Task: Look for space in Huanggang, China from 8th June, 2023 to 19th June, 2023 for 1 adult in price range Rs.5000 to Rs.12000. Place can be shared room with 1  bedroom having 1 bed and 1 bathroom. Property type can be house, flat, guest house, hotel. Booking option can be shelf check-in. Required host language is Chinese (Simplified).
Action: Mouse moved to (198, 189)
Screenshot: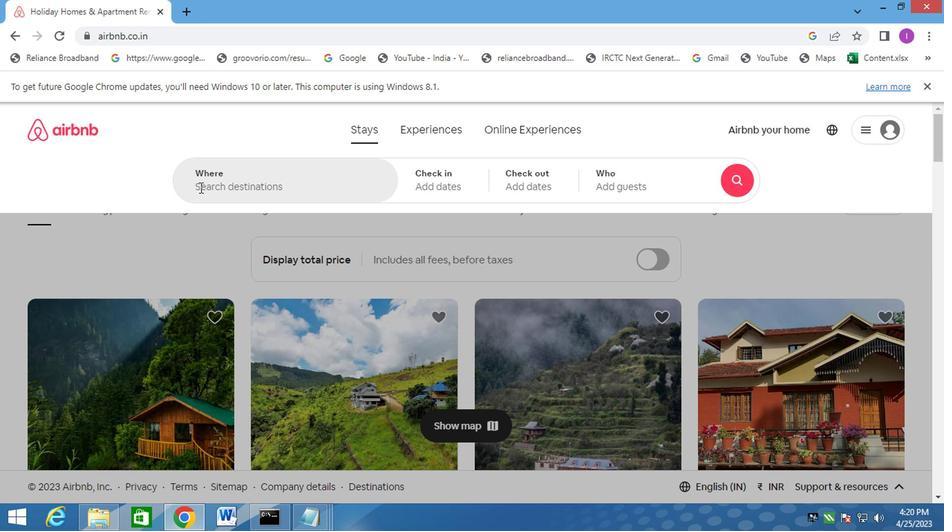 
Action: Mouse pressed left at (198, 189)
Screenshot: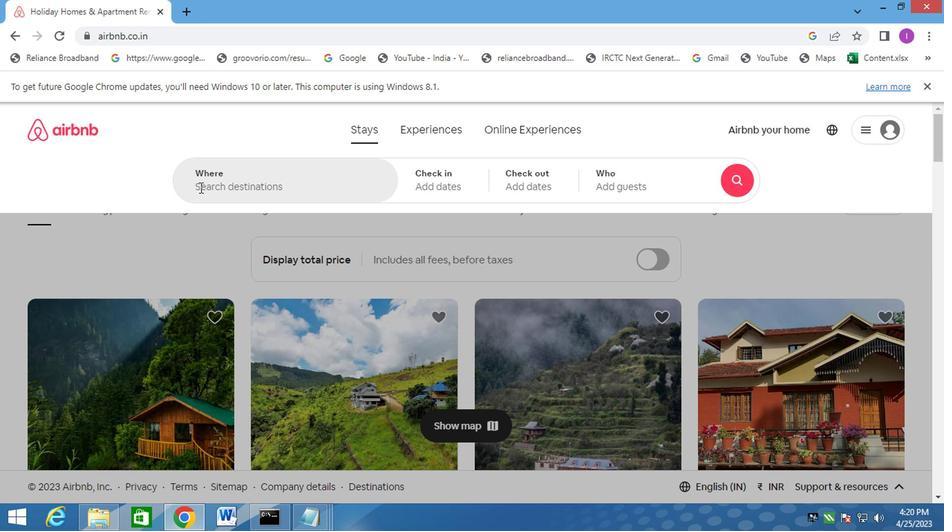 
Action: Mouse moved to (226, 188)
Screenshot: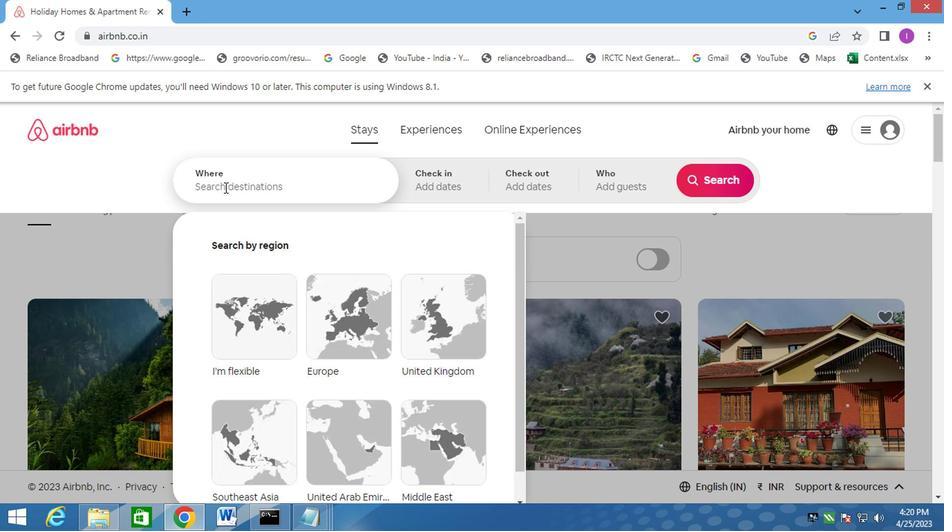 
Action: Key pressed huanggang,china
Screenshot: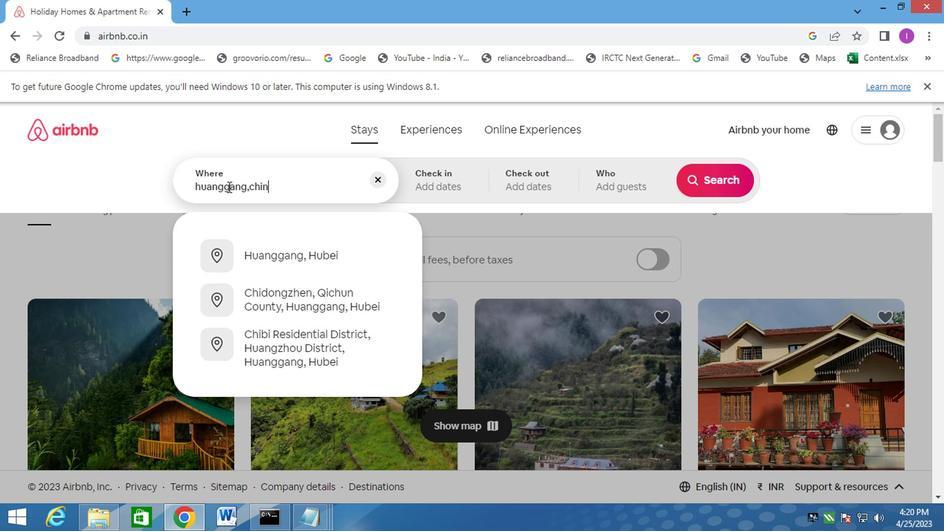 
Action: Mouse moved to (441, 174)
Screenshot: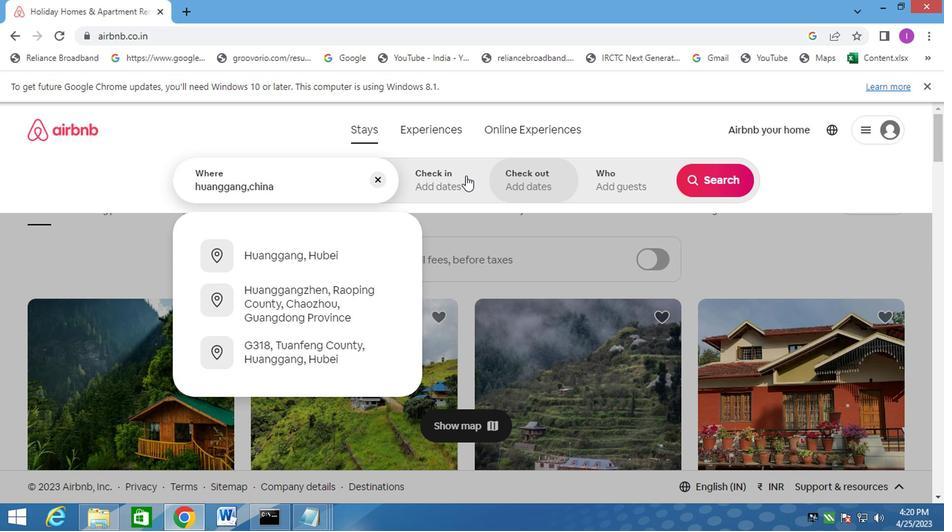 
Action: Mouse pressed left at (441, 174)
Screenshot: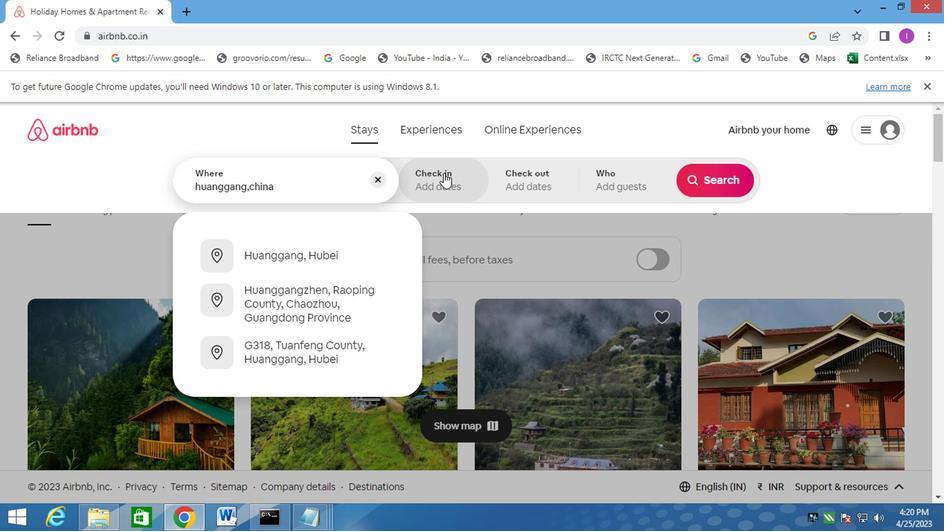 
Action: Mouse moved to (701, 292)
Screenshot: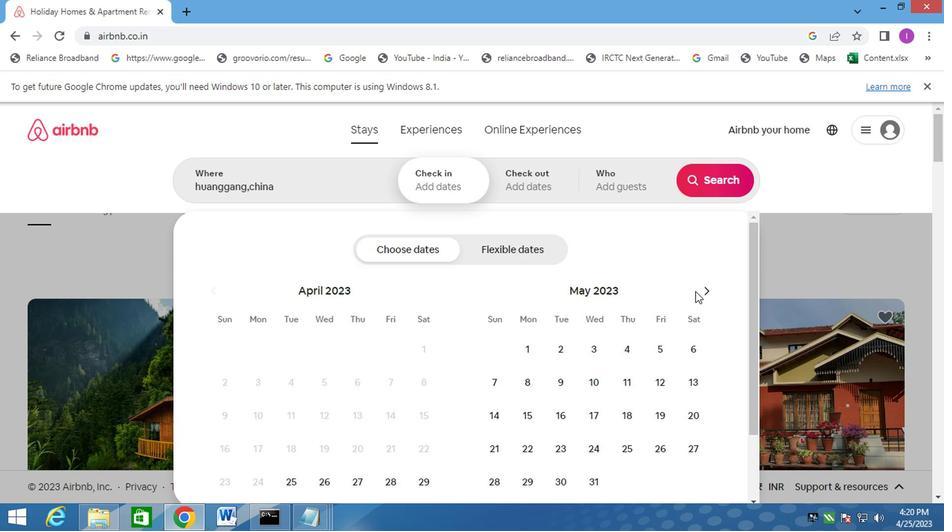 
Action: Mouse pressed left at (701, 292)
Screenshot: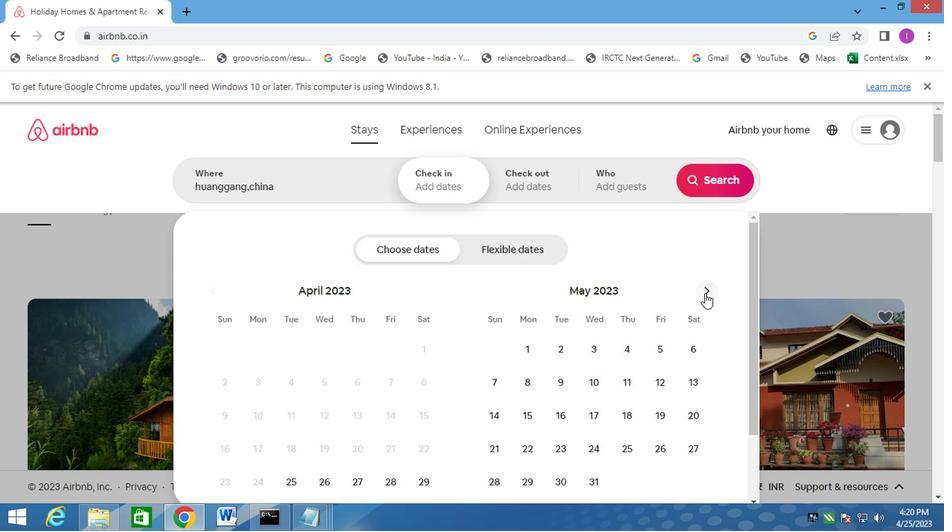 
Action: Mouse pressed left at (701, 292)
Screenshot: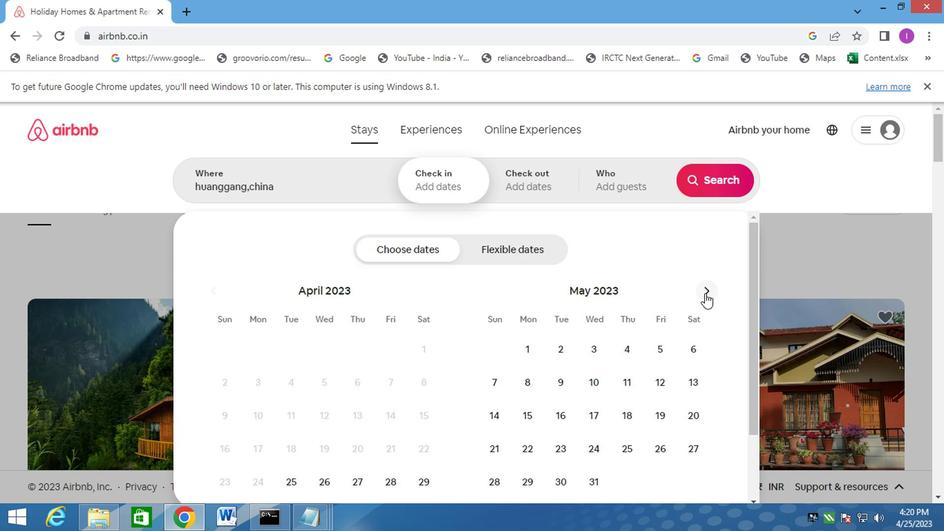 
Action: Mouse pressed left at (701, 292)
Screenshot: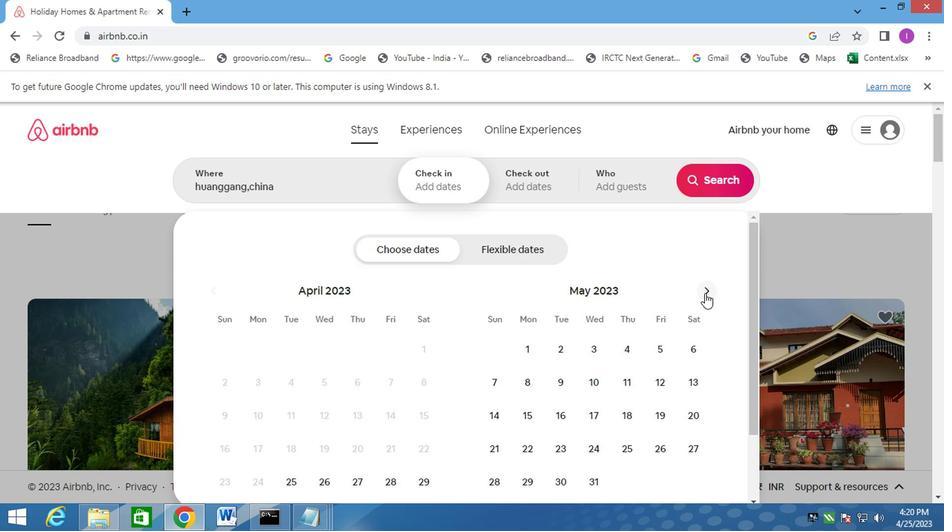
Action: Mouse moved to (348, 381)
Screenshot: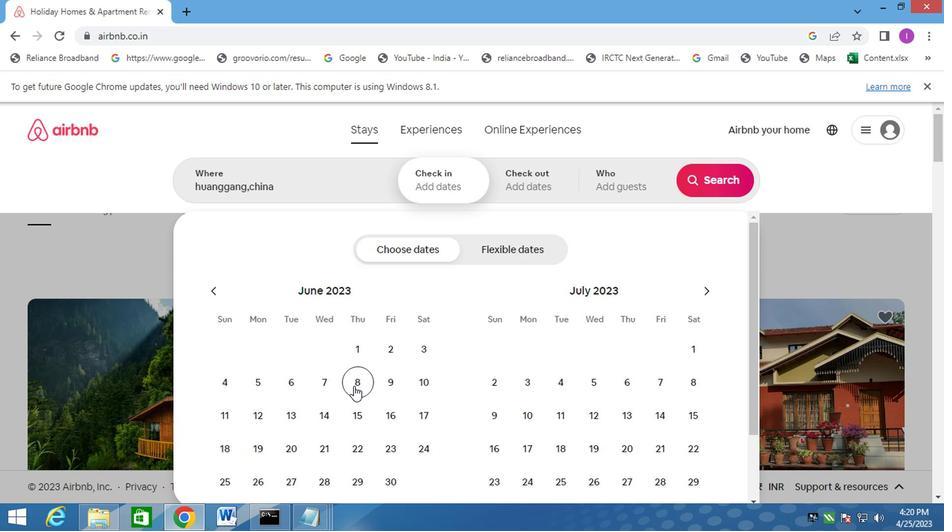 
Action: Mouse pressed left at (348, 381)
Screenshot: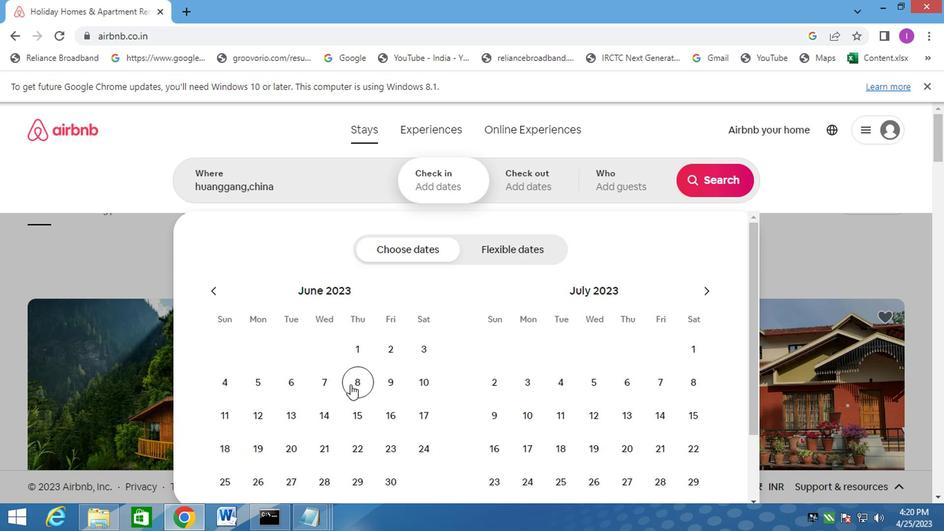 
Action: Mouse moved to (262, 444)
Screenshot: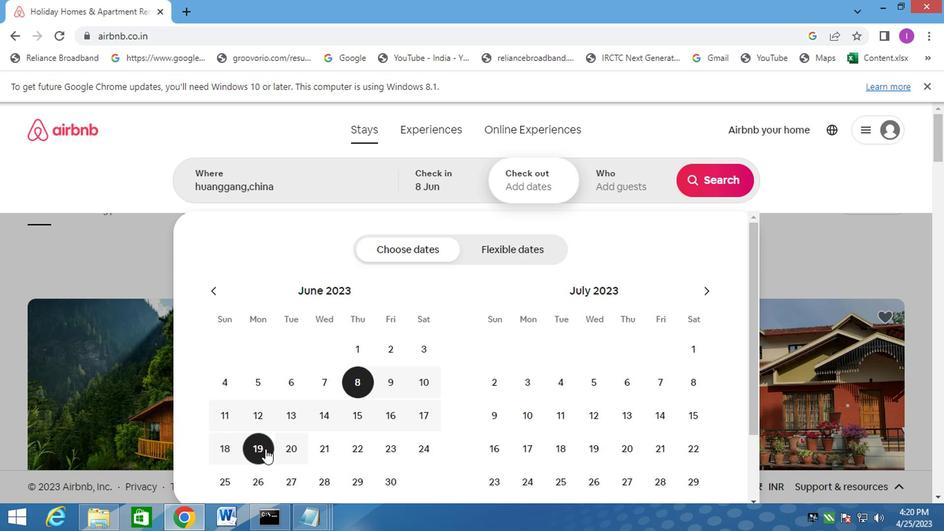 
Action: Mouse pressed left at (262, 444)
Screenshot: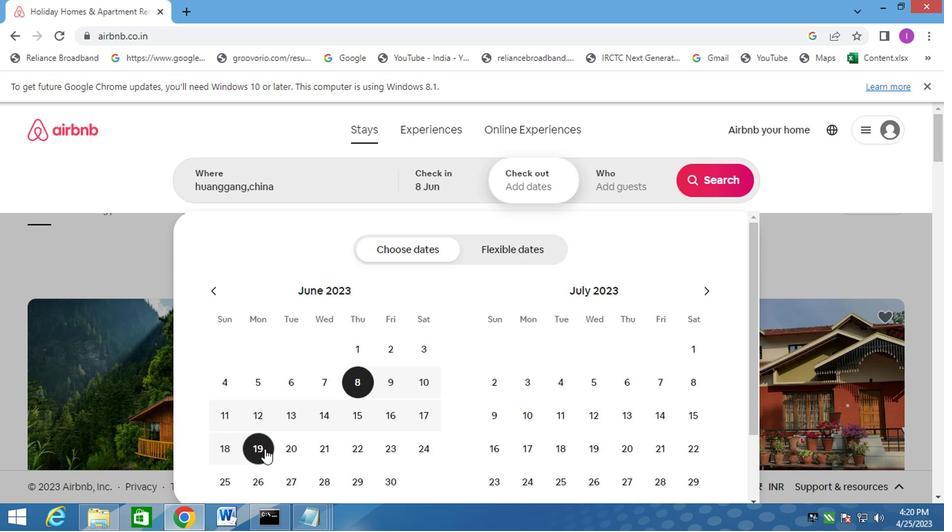 
Action: Mouse moved to (620, 195)
Screenshot: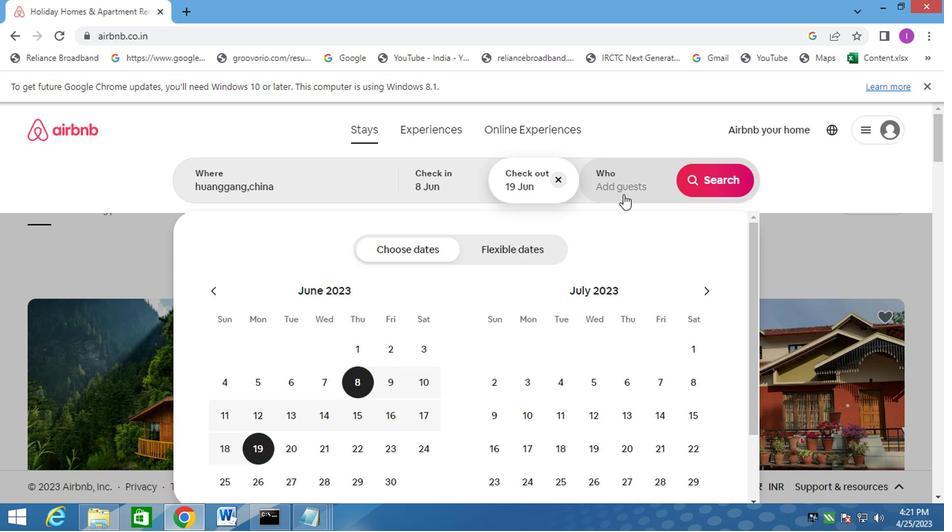 
Action: Mouse pressed left at (620, 195)
Screenshot: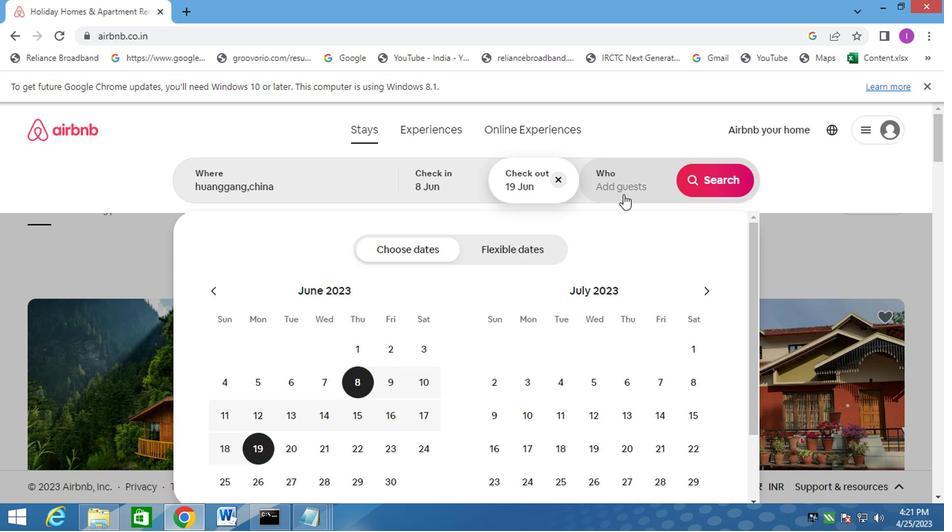 
Action: Mouse moved to (714, 253)
Screenshot: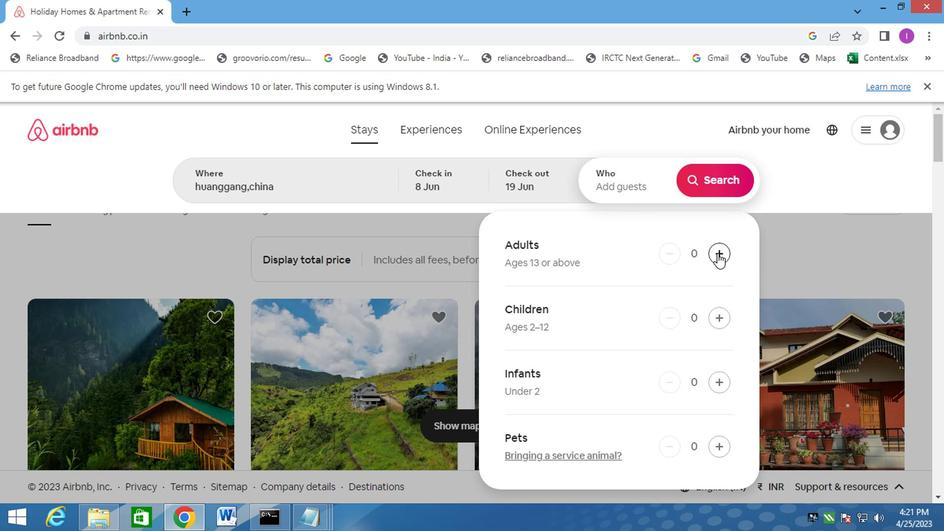 
Action: Mouse pressed left at (714, 253)
Screenshot: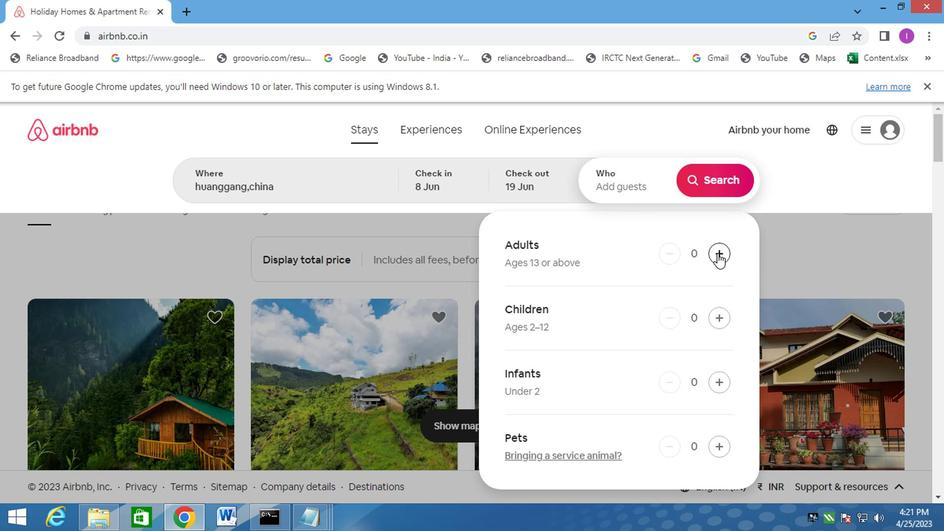 
Action: Mouse moved to (717, 186)
Screenshot: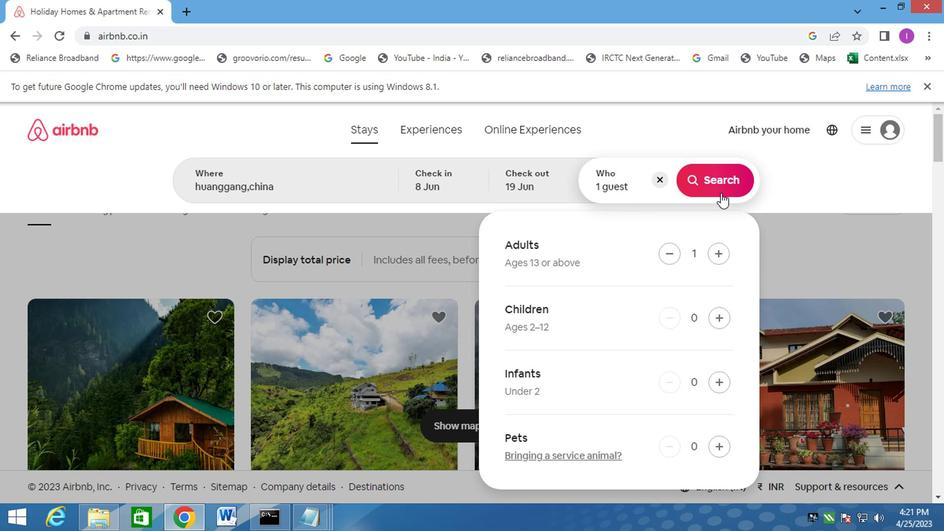 
Action: Mouse pressed left at (717, 186)
Screenshot: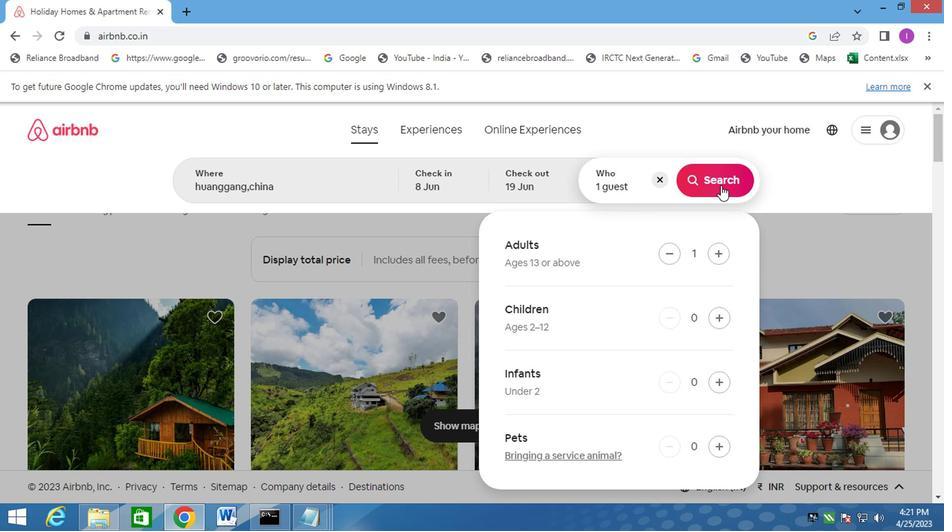 
Action: Mouse moved to (865, 178)
Screenshot: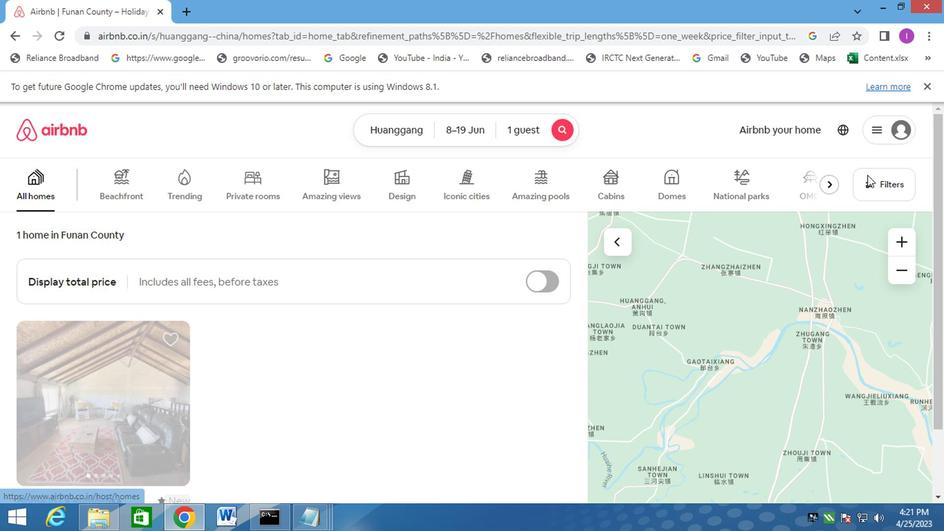 
Action: Mouse pressed left at (865, 178)
Screenshot: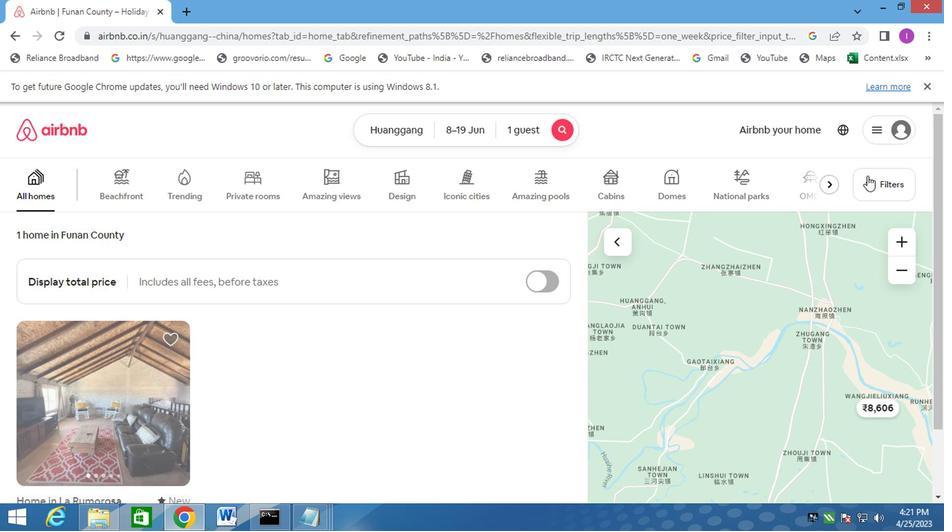 
Action: Mouse moved to (293, 357)
Screenshot: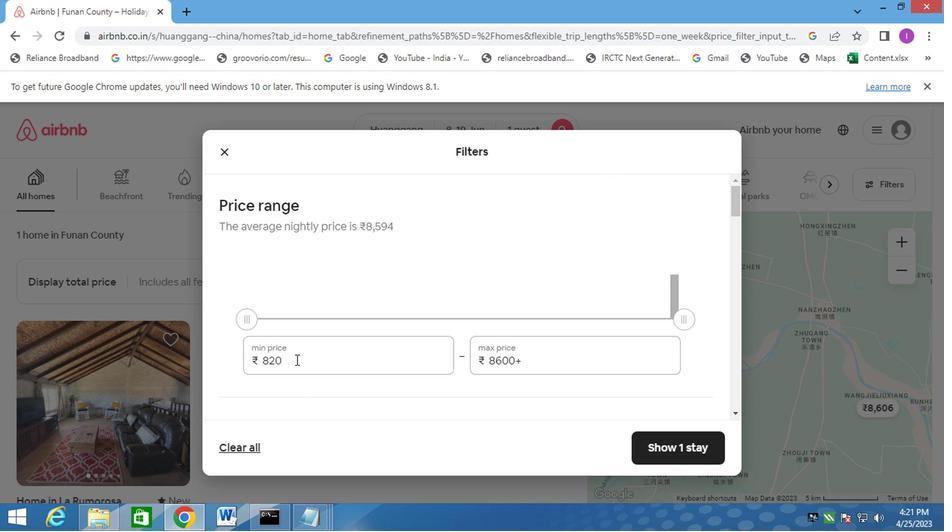 
Action: Mouse pressed left at (293, 357)
Screenshot: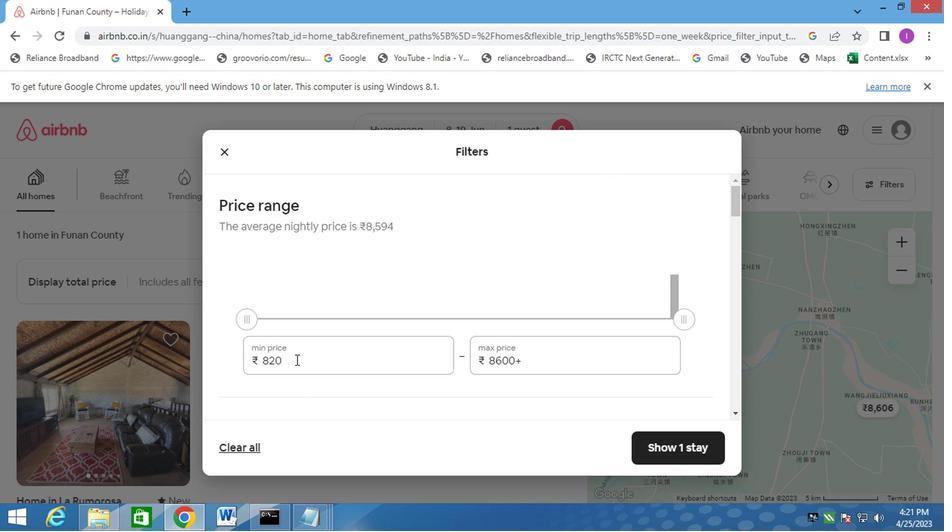 
Action: Mouse moved to (248, 359)
Screenshot: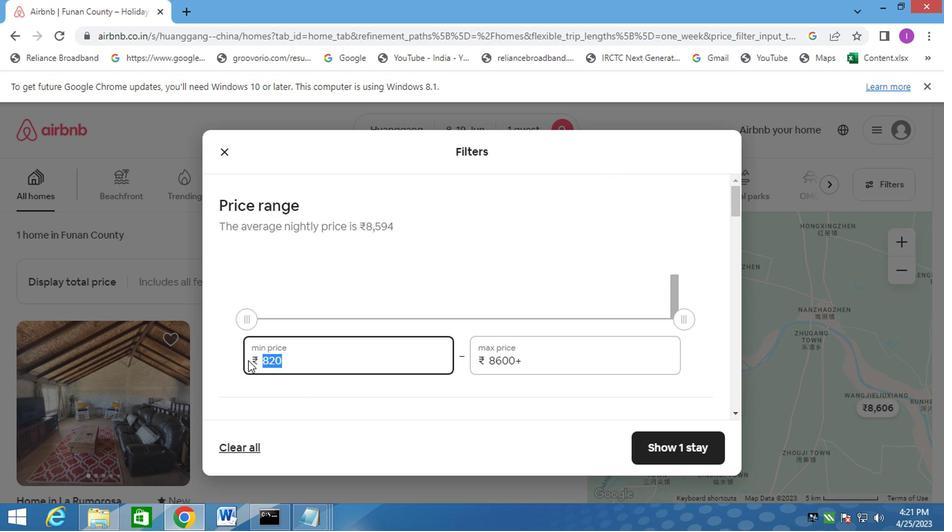 
Action: Key pressed 5000
Screenshot: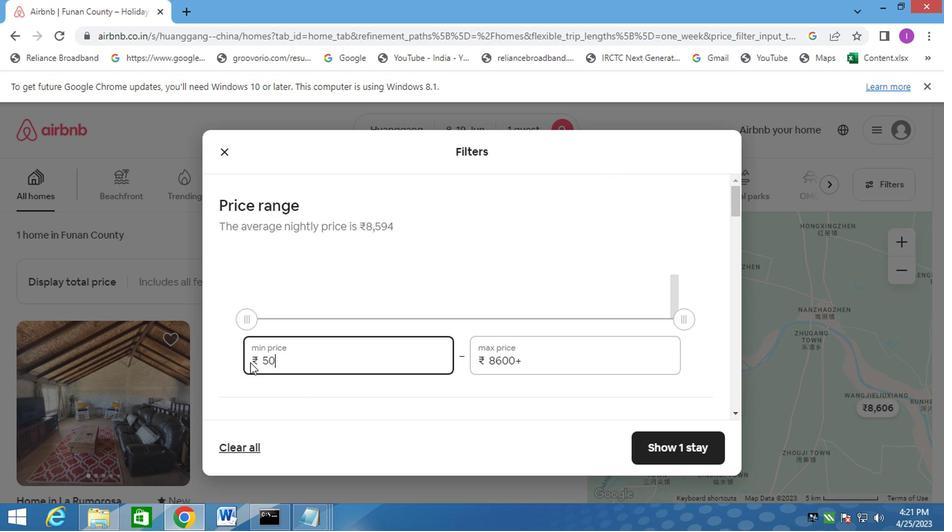 
Action: Mouse moved to (530, 358)
Screenshot: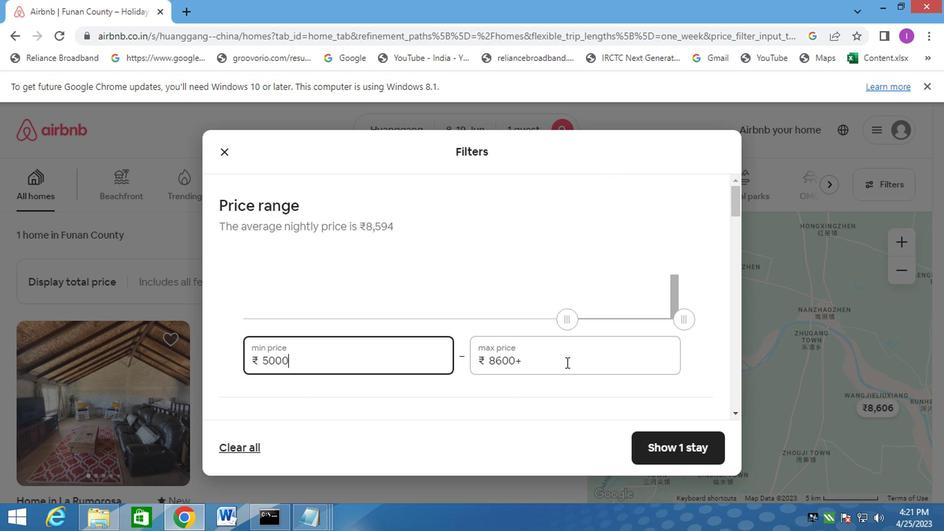 
Action: Mouse pressed left at (530, 358)
Screenshot: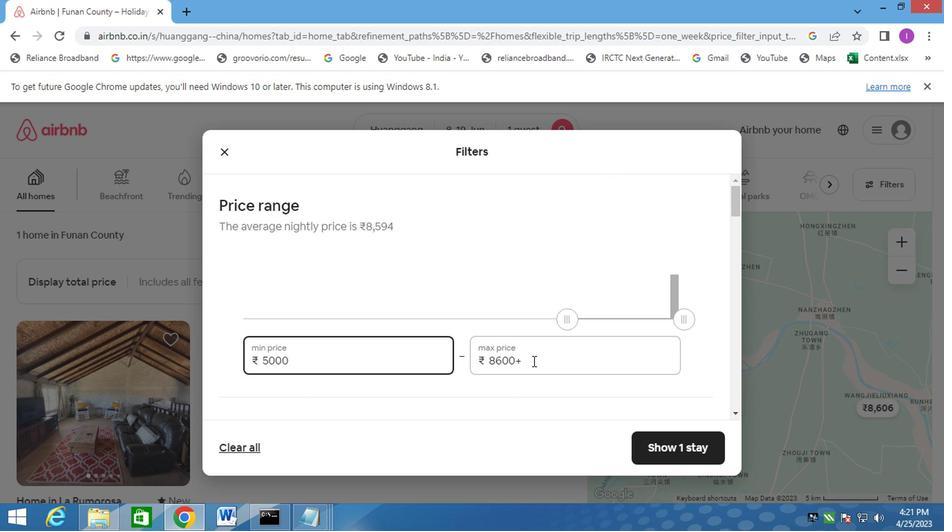 
Action: Mouse moved to (465, 363)
Screenshot: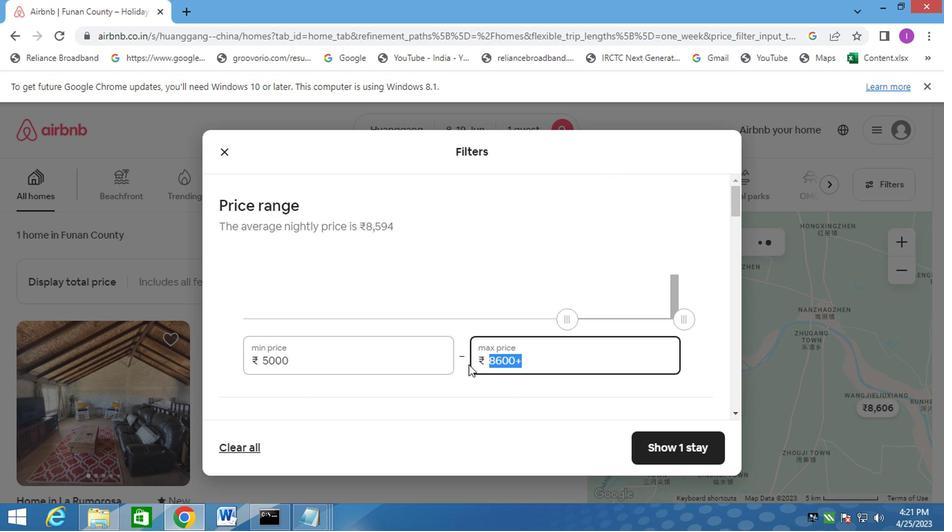 
Action: Key pressed 12000
Screenshot: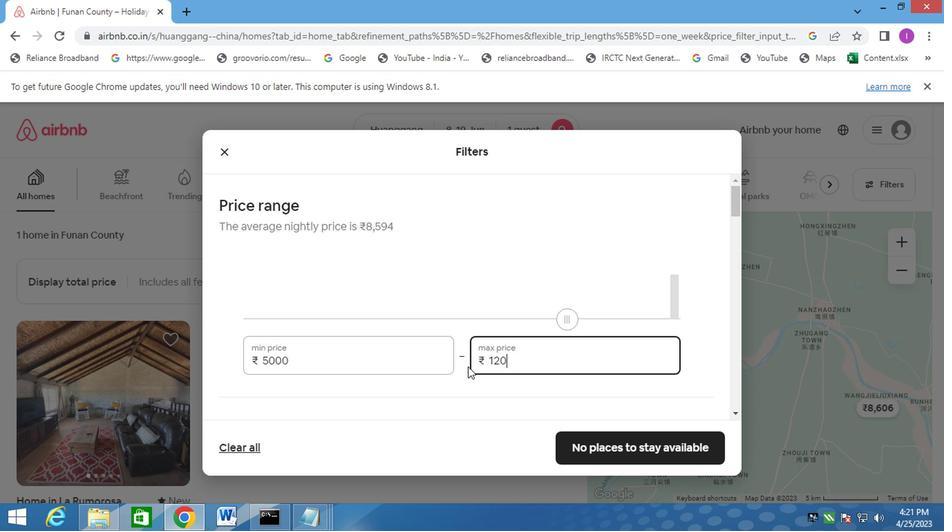 
Action: Mouse moved to (534, 297)
Screenshot: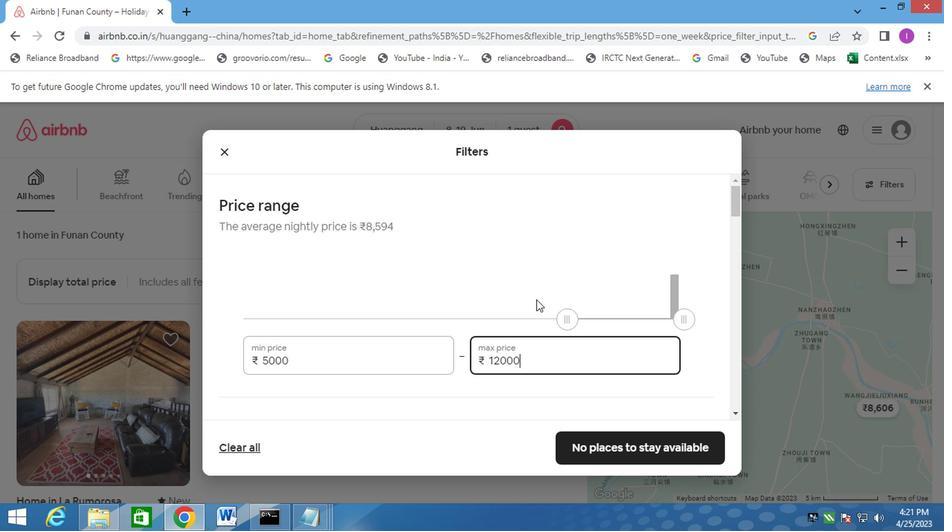 
Action: Mouse scrolled (534, 297) with delta (0, 0)
Screenshot: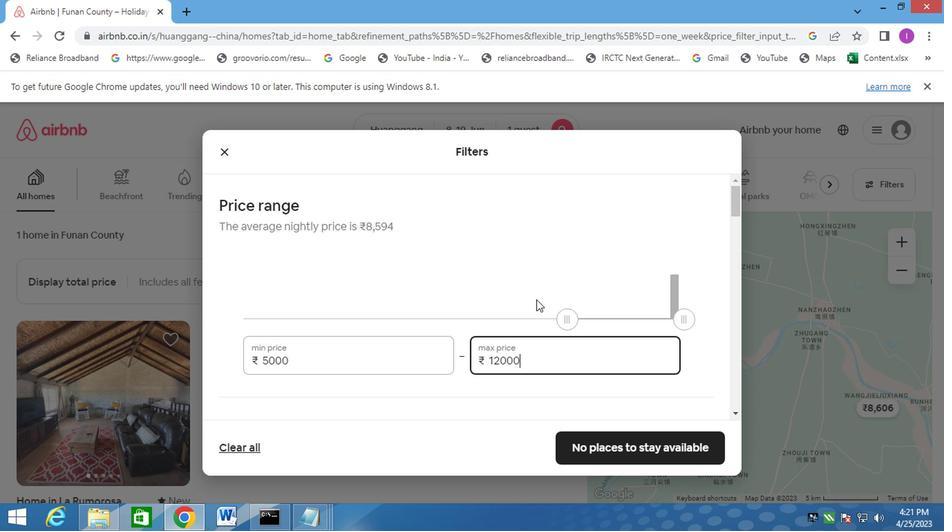 
Action: Mouse moved to (535, 297)
Screenshot: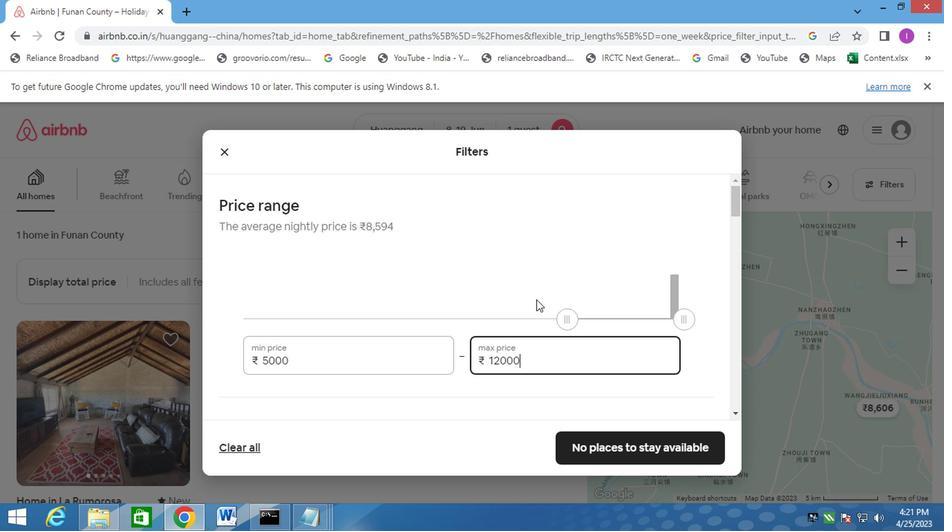 
Action: Mouse scrolled (535, 297) with delta (0, 0)
Screenshot: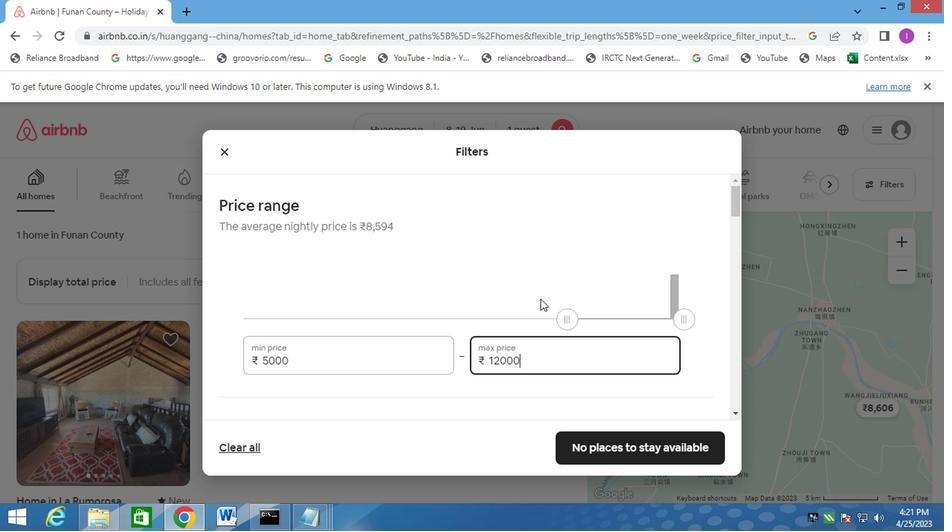 
Action: Mouse moved to (536, 297)
Screenshot: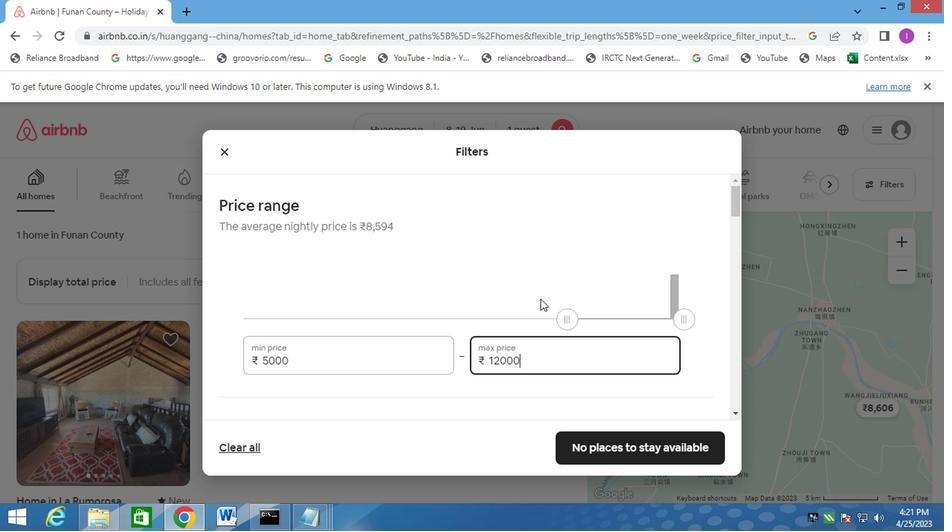 
Action: Mouse scrolled (536, 297) with delta (0, 0)
Screenshot: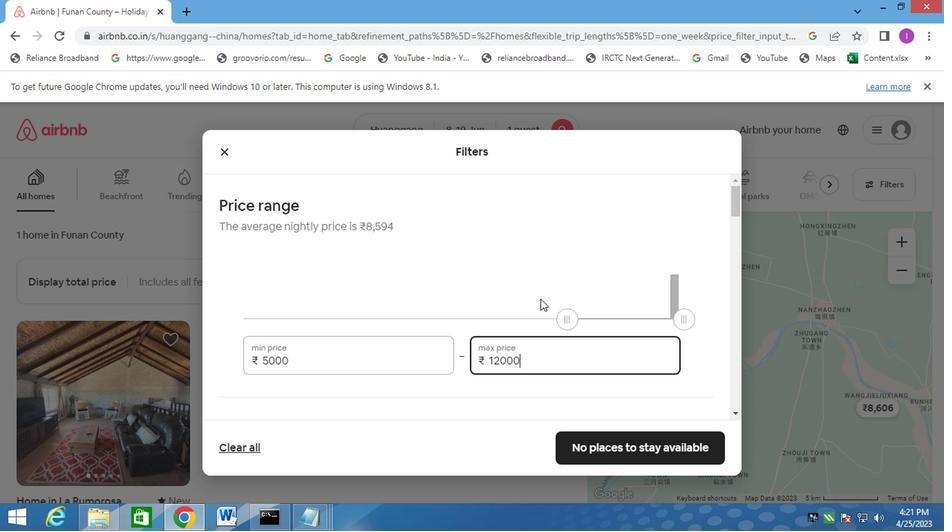 
Action: Mouse moved to (538, 297)
Screenshot: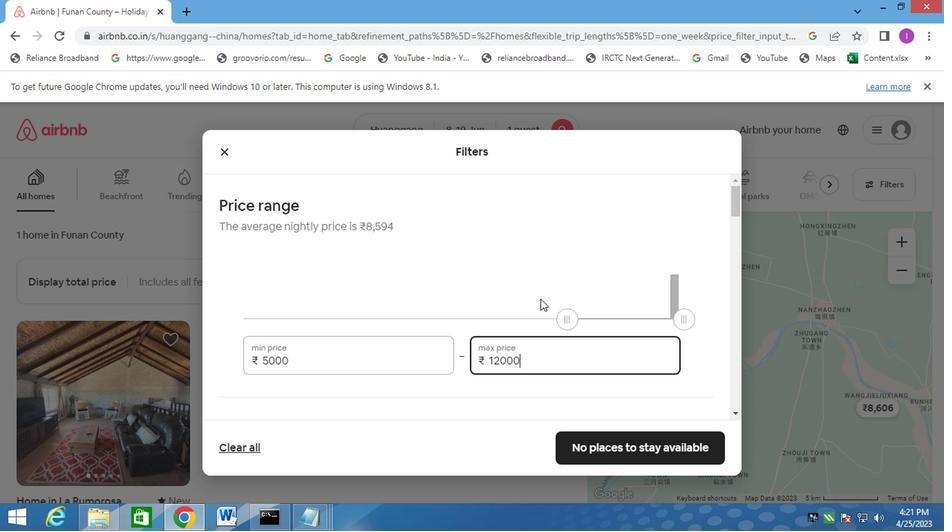 
Action: Mouse scrolled (538, 296) with delta (0, 0)
Screenshot: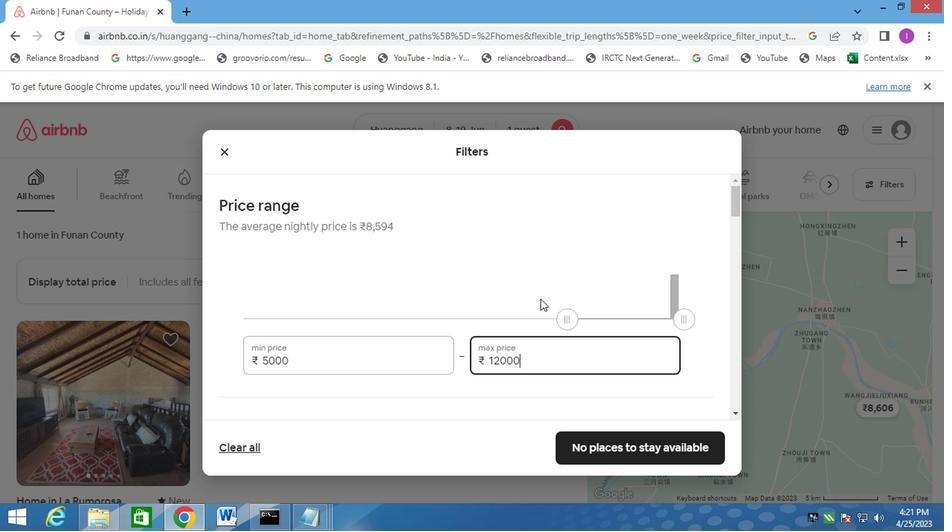 
Action: Mouse moved to (564, 276)
Screenshot: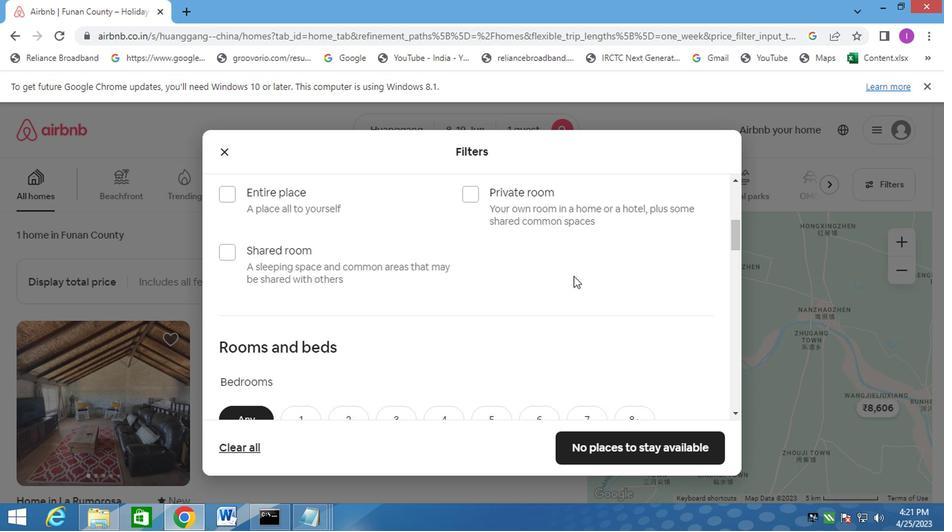 
Action: Mouse scrolled (564, 275) with delta (0, 0)
Screenshot: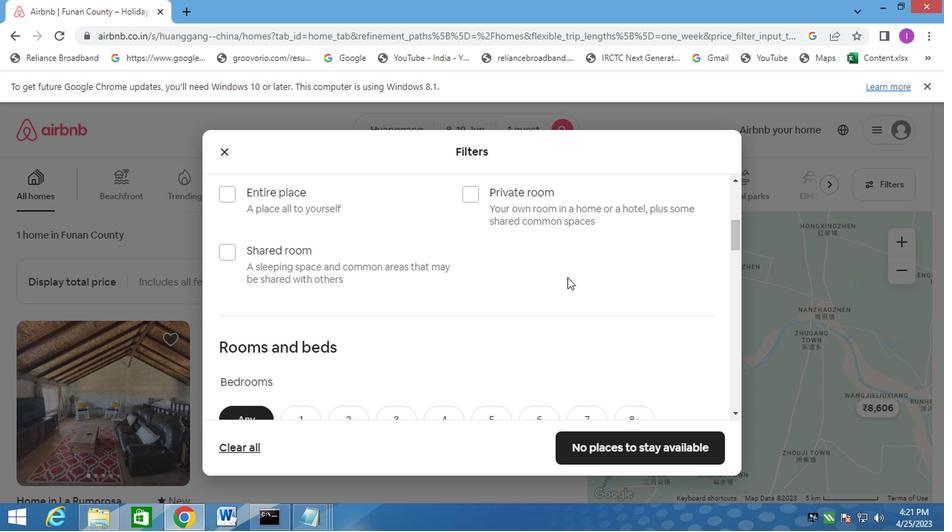
Action: Mouse scrolled (564, 275) with delta (0, 0)
Screenshot: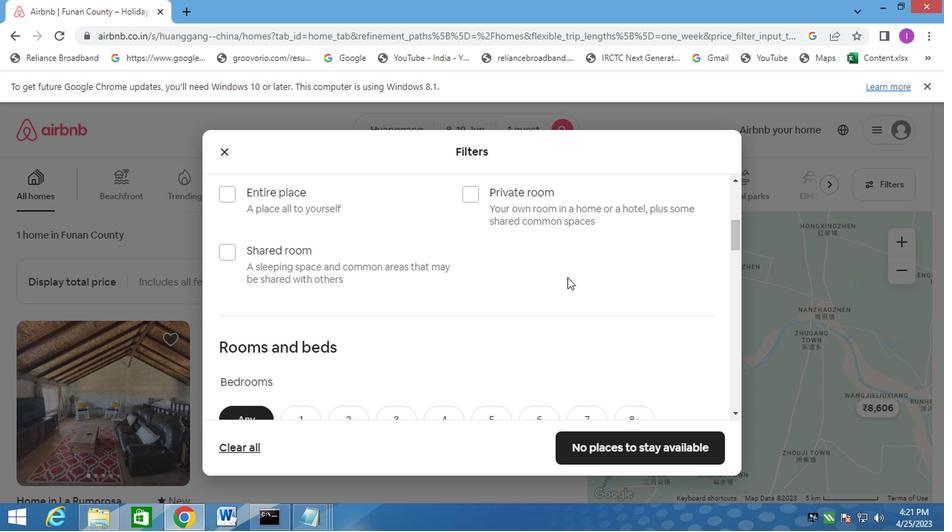 
Action: Mouse moved to (339, 309)
Screenshot: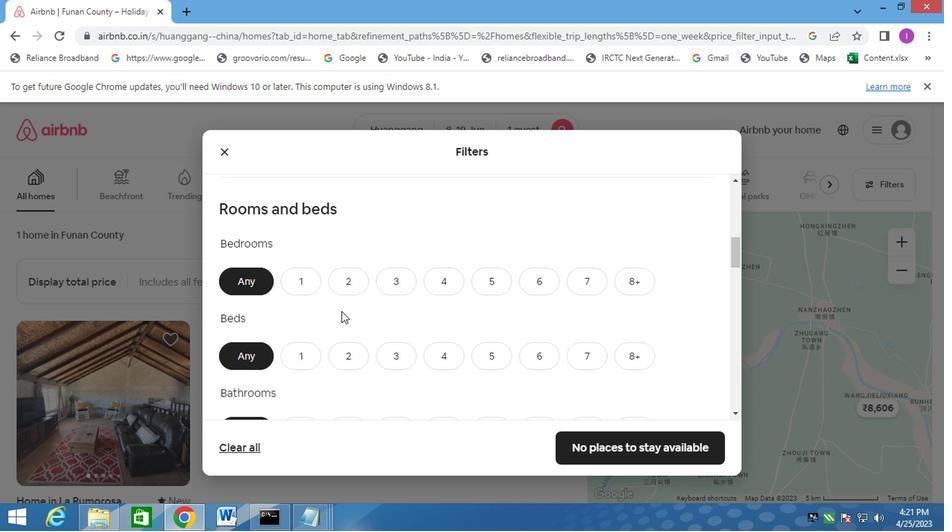 
Action: Mouse scrolled (339, 309) with delta (0, 0)
Screenshot: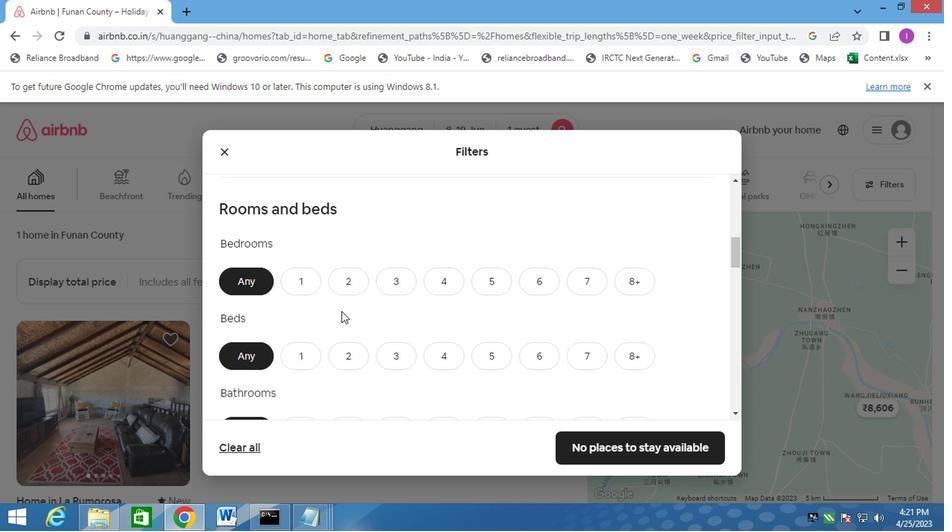 
Action: Mouse moved to (289, 207)
Screenshot: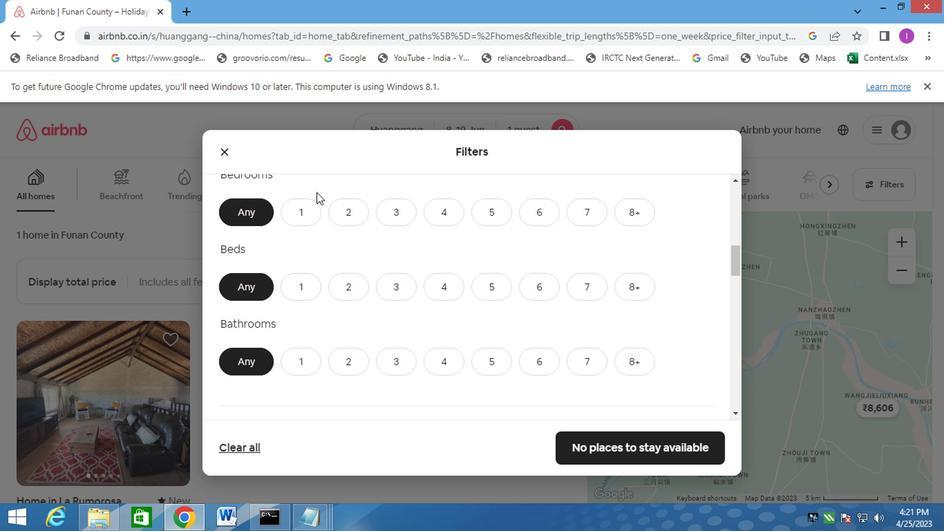 
Action: Mouse pressed left at (289, 207)
Screenshot: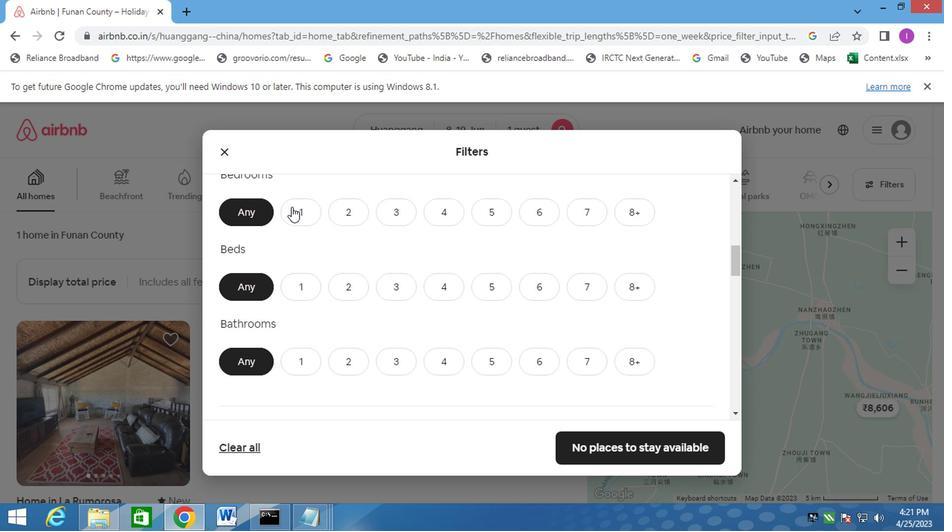 
Action: Mouse moved to (292, 284)
Screenshot: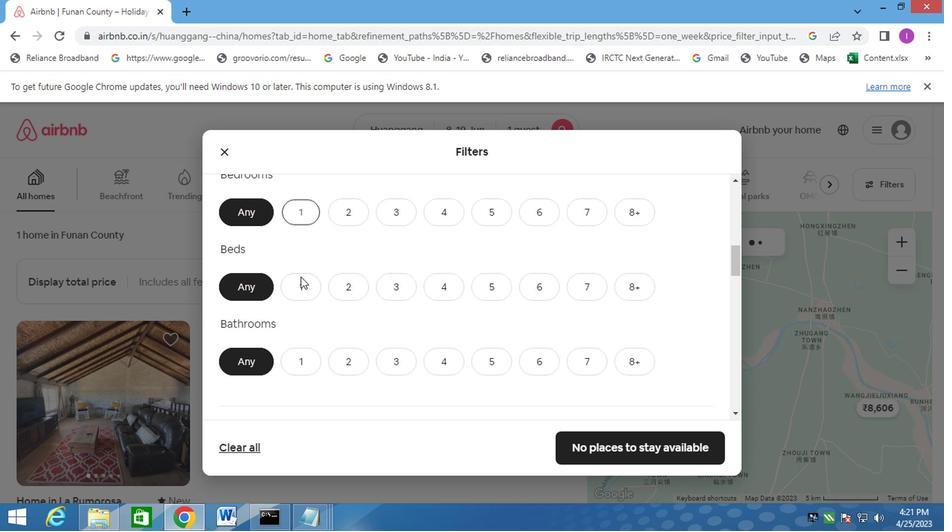 
Action: Mouse pressed left at (292, 284)
Screenshot: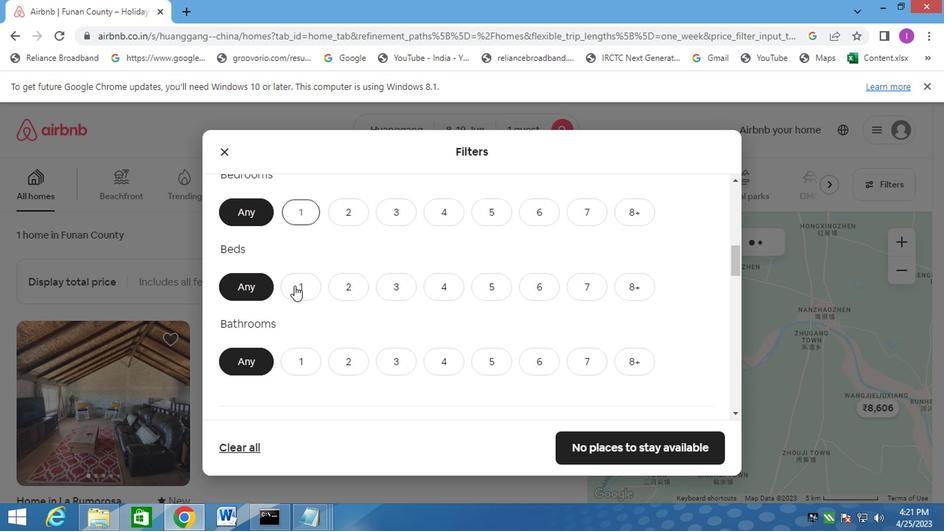 
Action: Mouse moved to (296, 355)
Screenshot: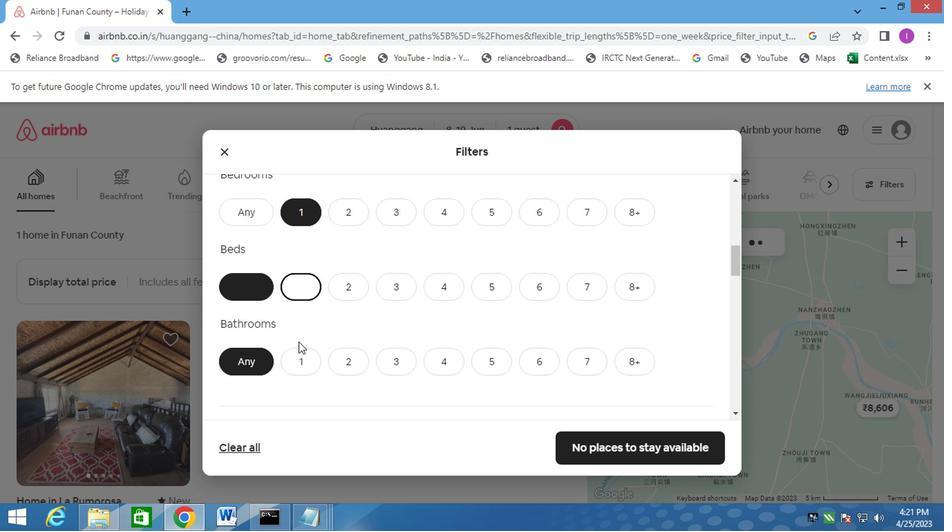 
Action: Mouse pressed left at (296, 355)
Screenshot: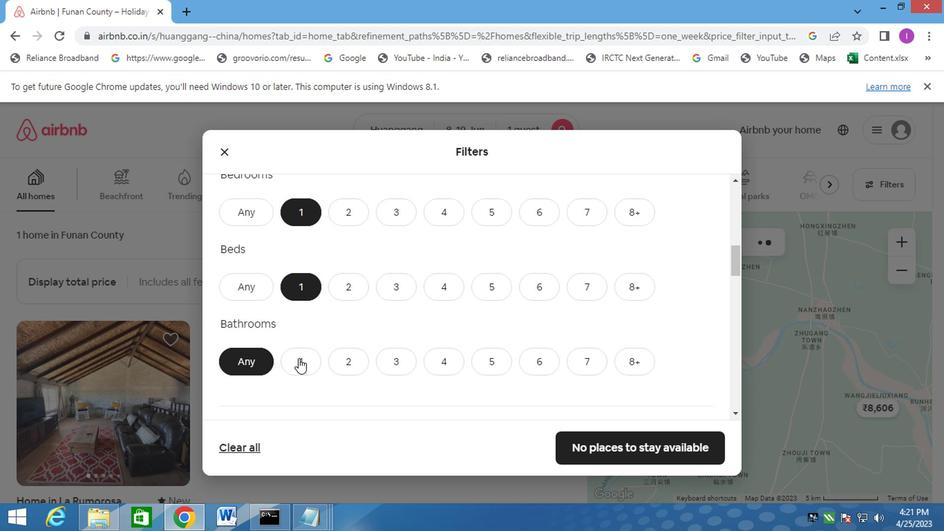 
Action: Mouse moved to (339, 322)
Screenshot: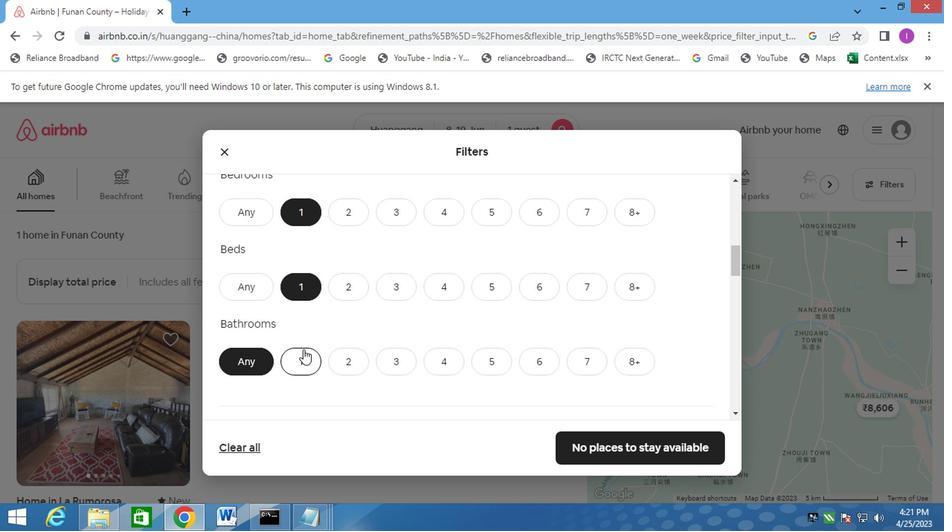 
Action: Mouse scrolled (337, 321) with delta (0, 0)
Screenshot: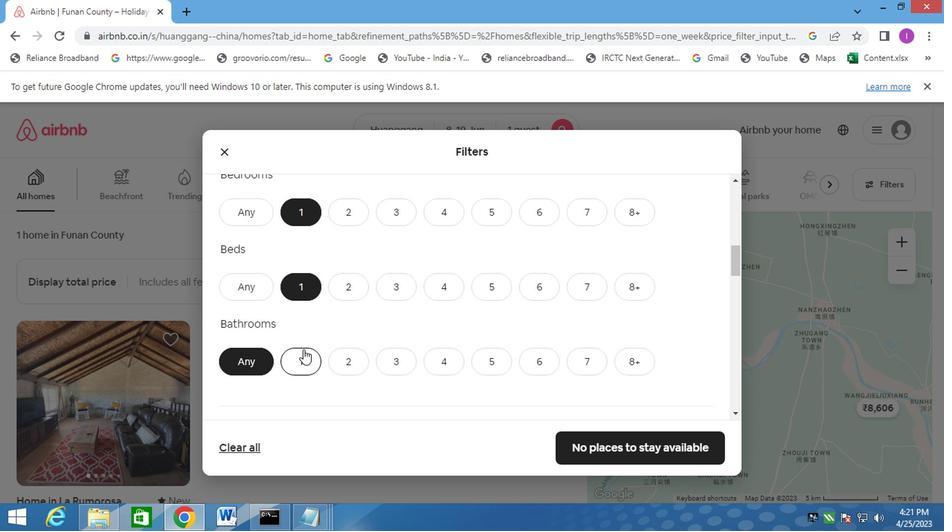 
Action: Mouse moved to (342, 322)
Screenshot: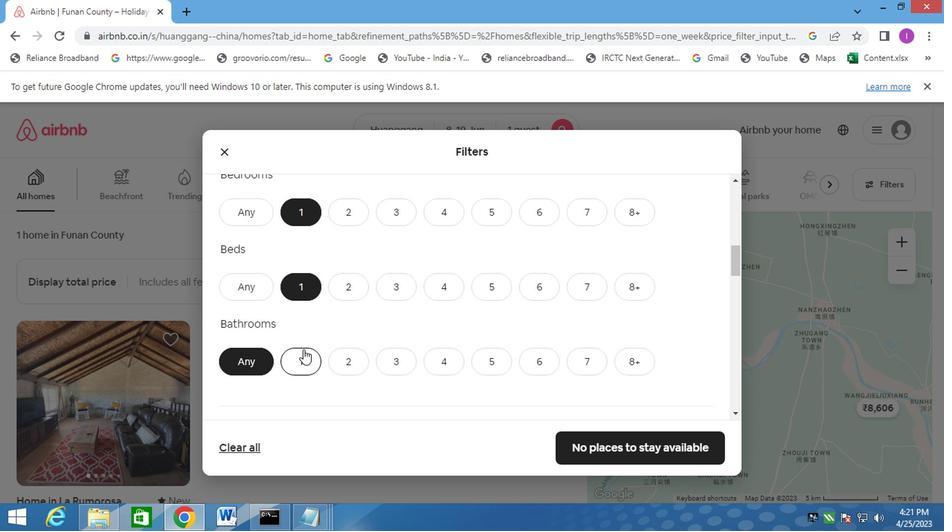 
Action: Mouse scrolled (339, 321) with delta (0, 0)
Screenshot: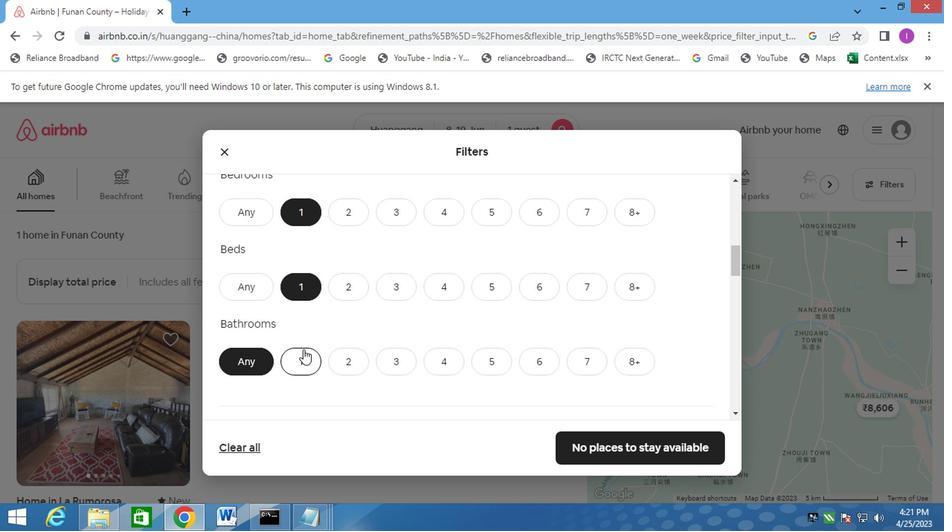 
Action: Mouse moved to (349, 322)
Screenshot: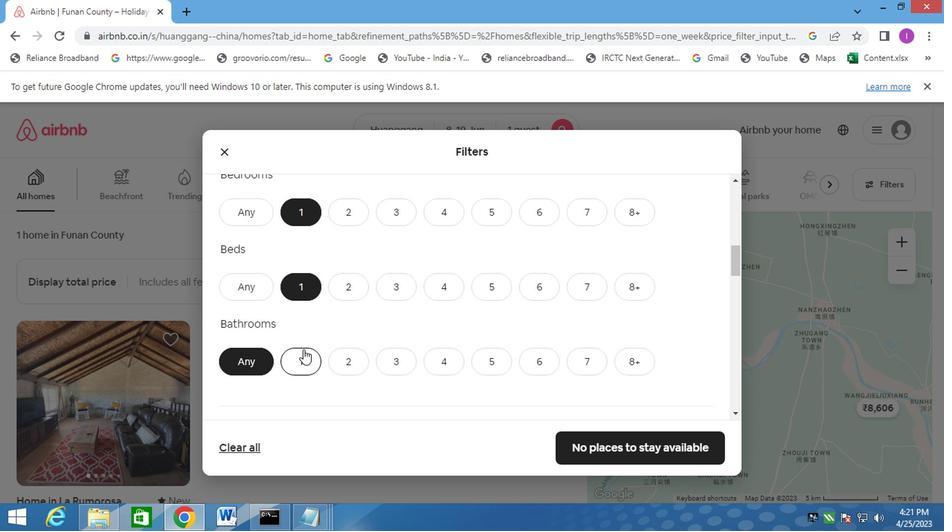 
Action: Mouse scrolled (344, 321) with delta (0, 0)
Screenshot: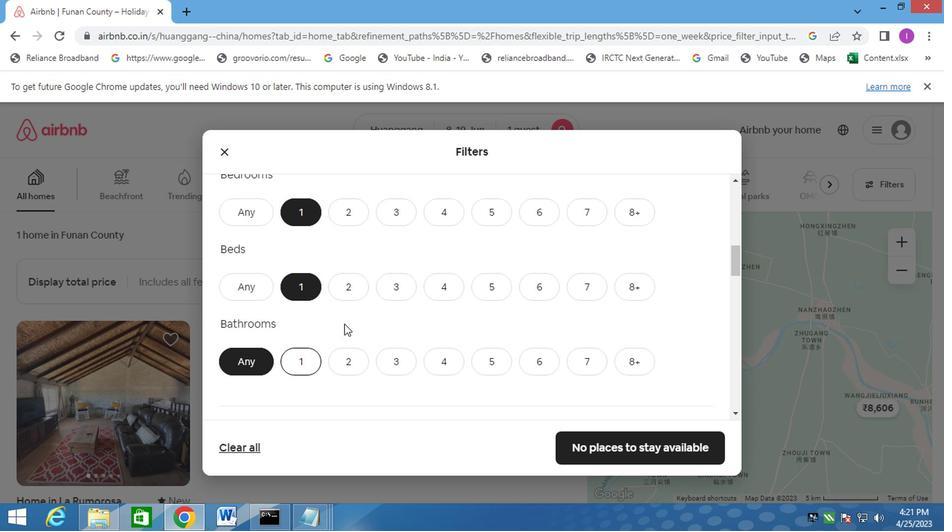 
Action: Mouse moved to (366, 321)
Screenshot: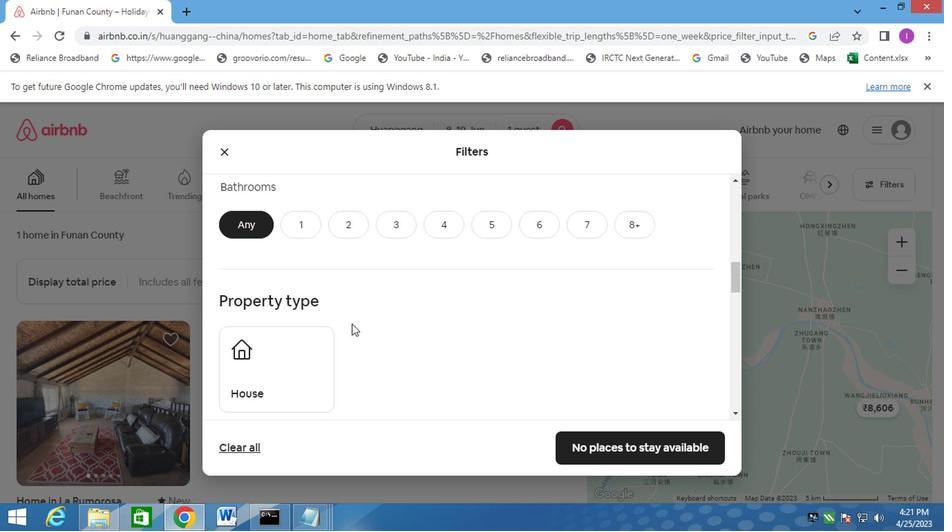
Action: Mouse scrolled (352, 321) with delta (0, 0)
Screenshot: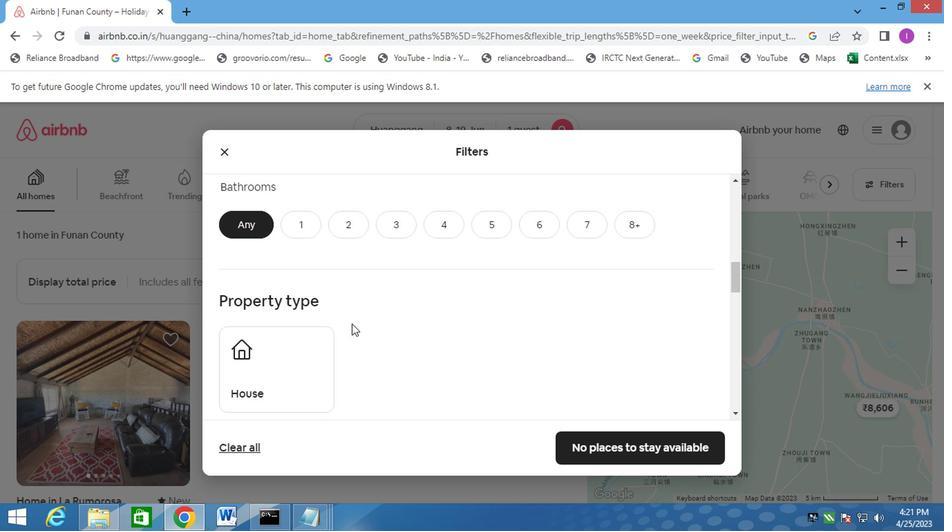 
Action: Mouse moved to (403, 194)
Screenshot: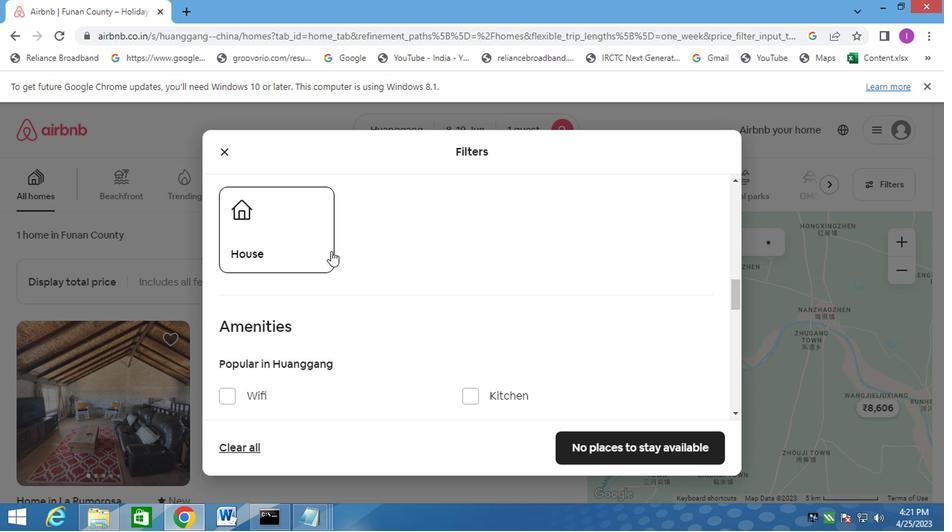 
Action: Mouse scrolled (403, 195) with delta (0, 0)
Screenshot: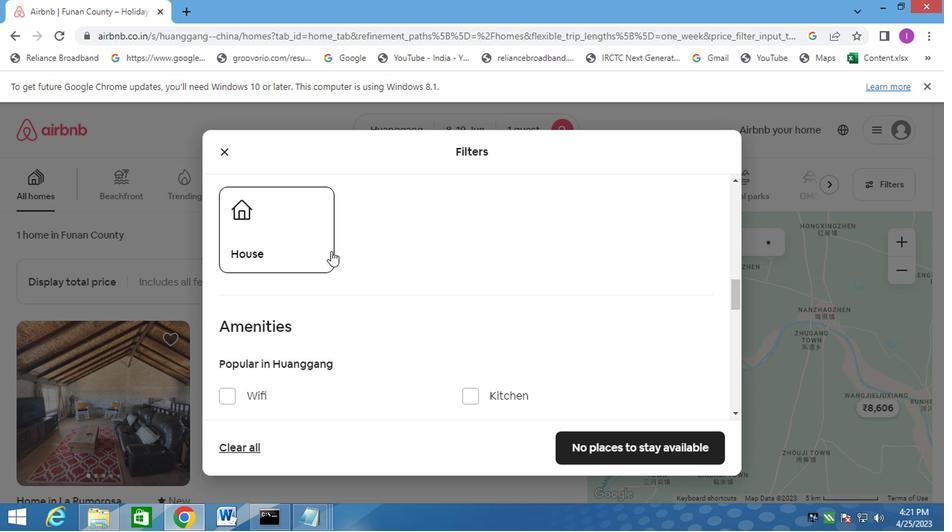 
Action: Mouse scrolled (403, 195) with delta (0, 0)
Screenshot: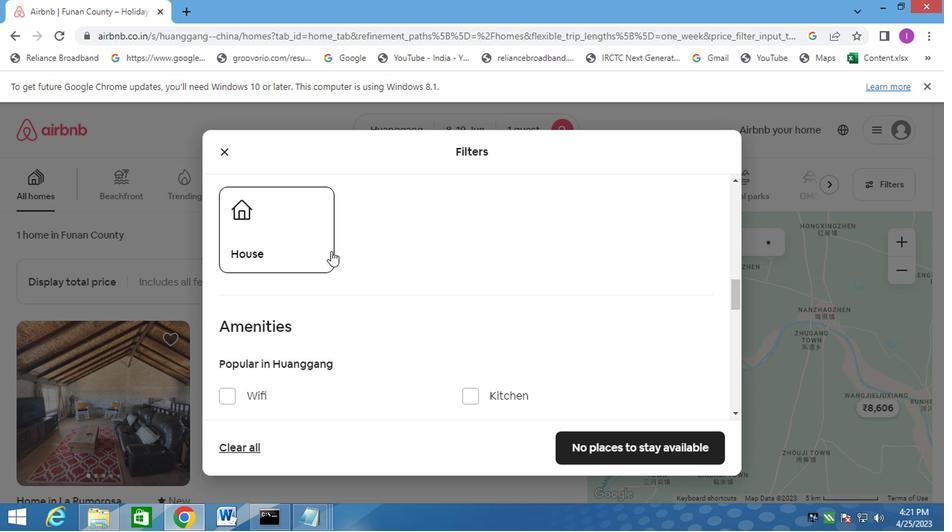
Action: Mouse scrolled (403, 195) with delta (0, 0)
Screenshot: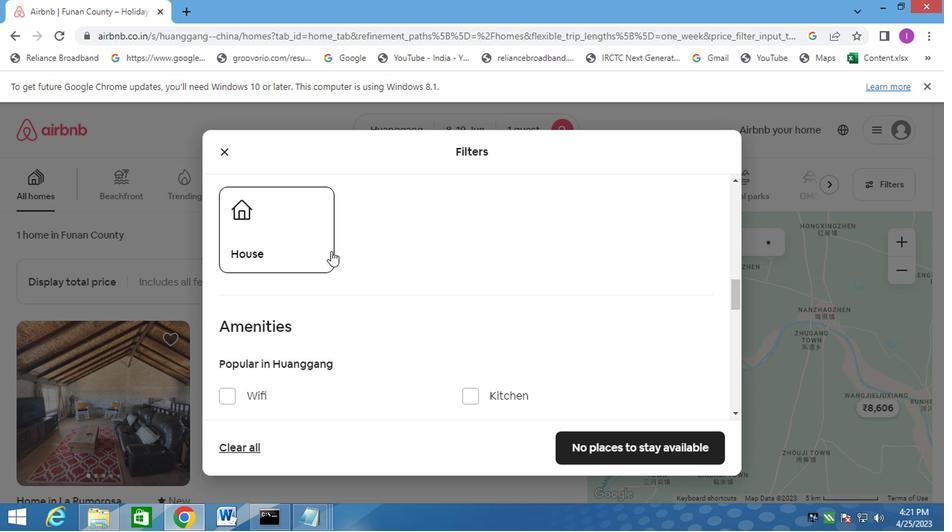 
Action: Mouse moved to (385, 236)
Screenshot: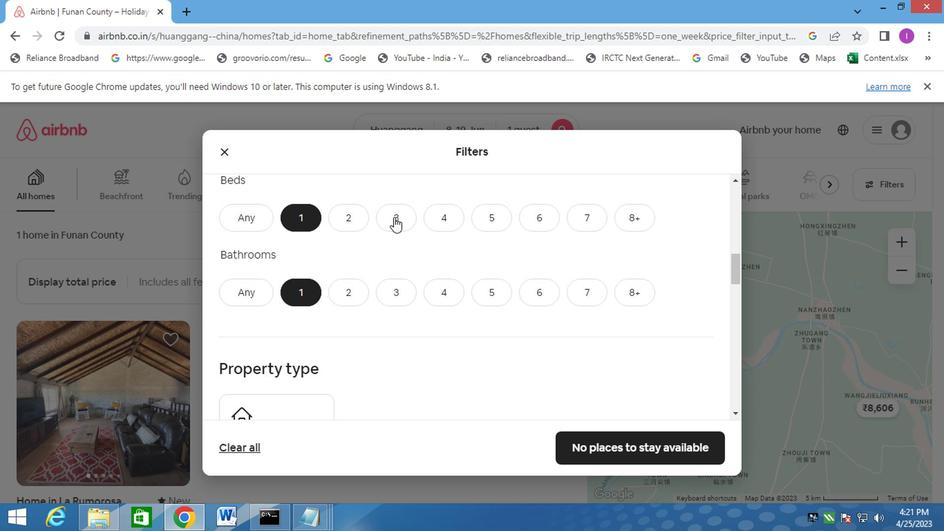
Action: Mouse scrolled (386, 236) with delta (0, 0)
Screenshot: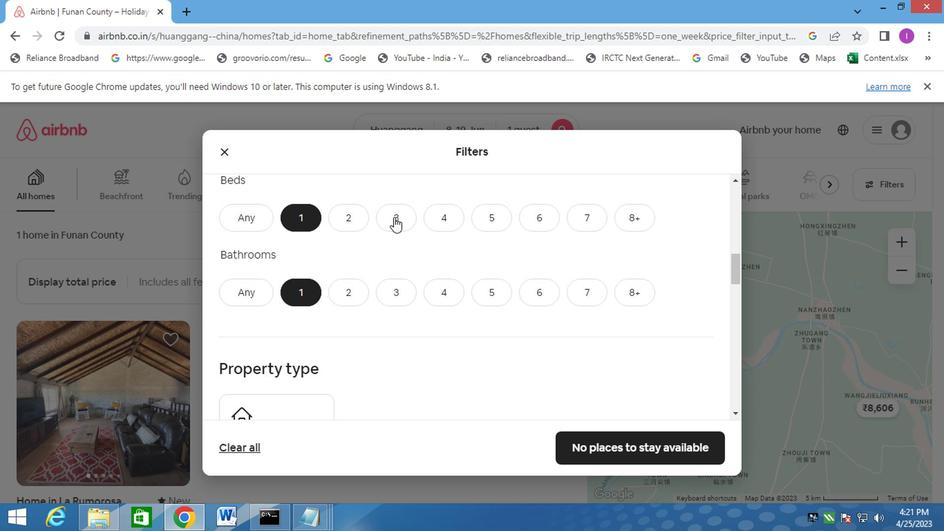 
Action: Mouse scrolled (386, 236) with delta (0, 0)
Screenshot: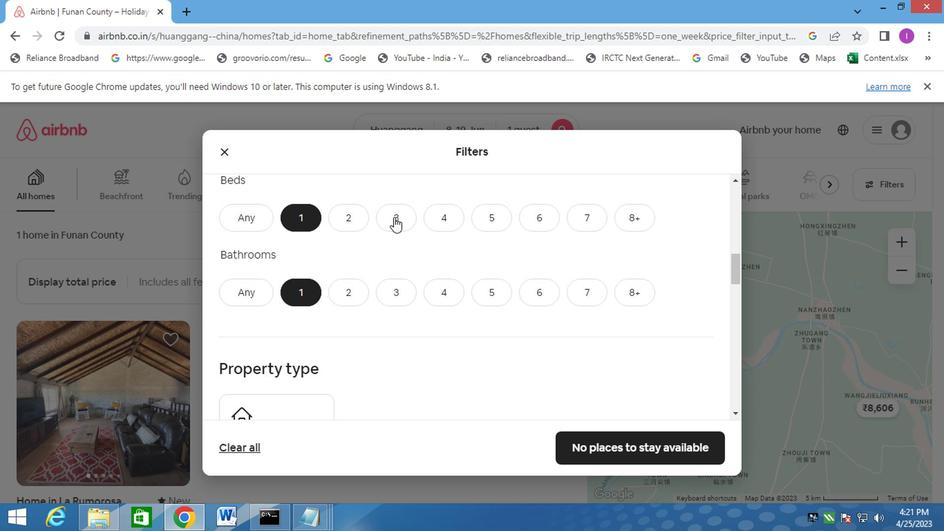 
Action: Mouse moved to (385, 237)
Screenshot: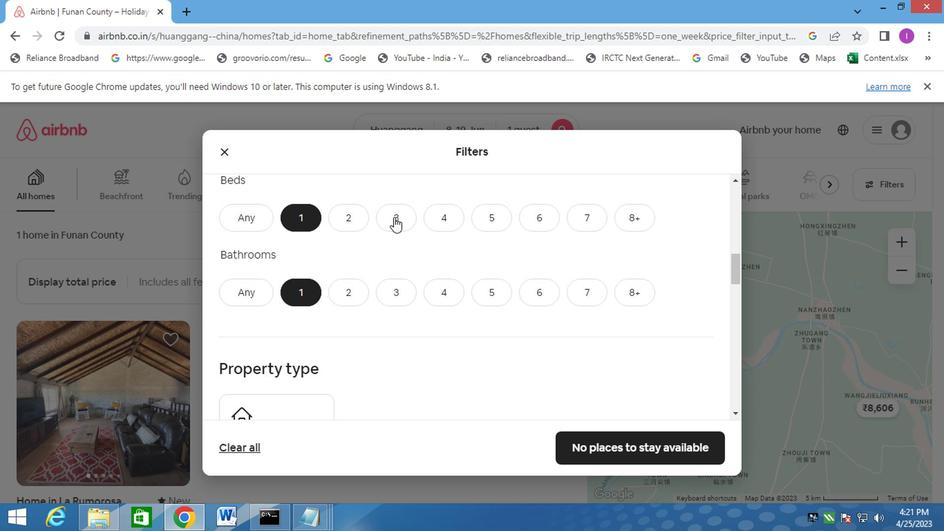 
Action: Mouse scrolled (385, 236) with delta (0, 0)
Screenshot: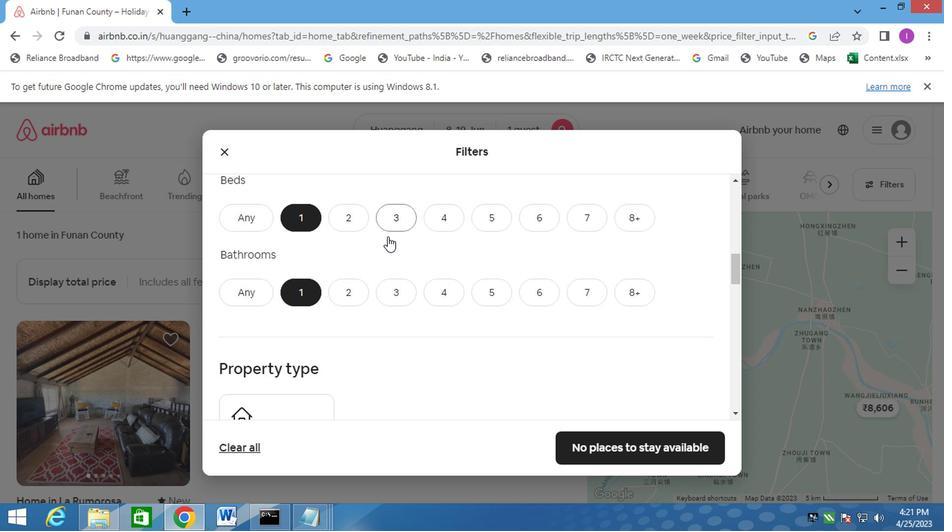 
Action: Mouse moved to (383, 243)
Screenshot: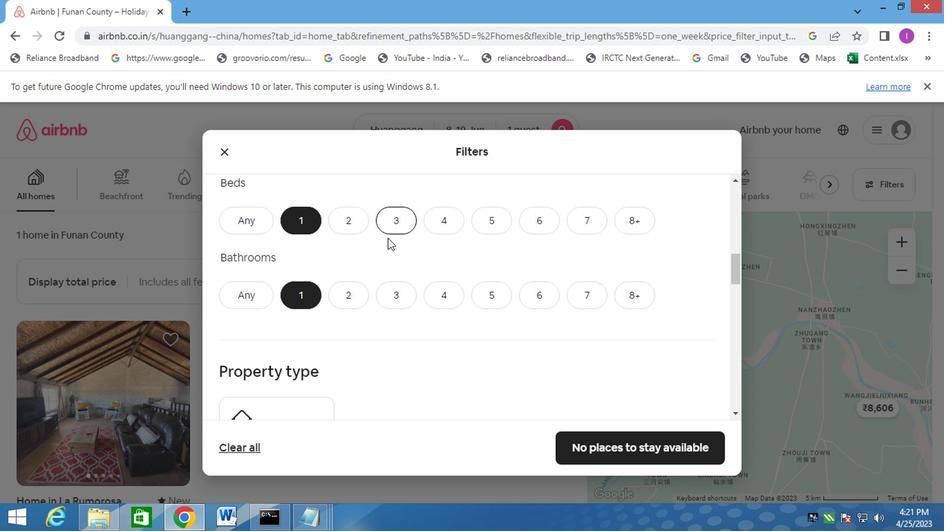 
Action: Mouse scrolled (383, 242) with delta (0, 0)
Screenshot: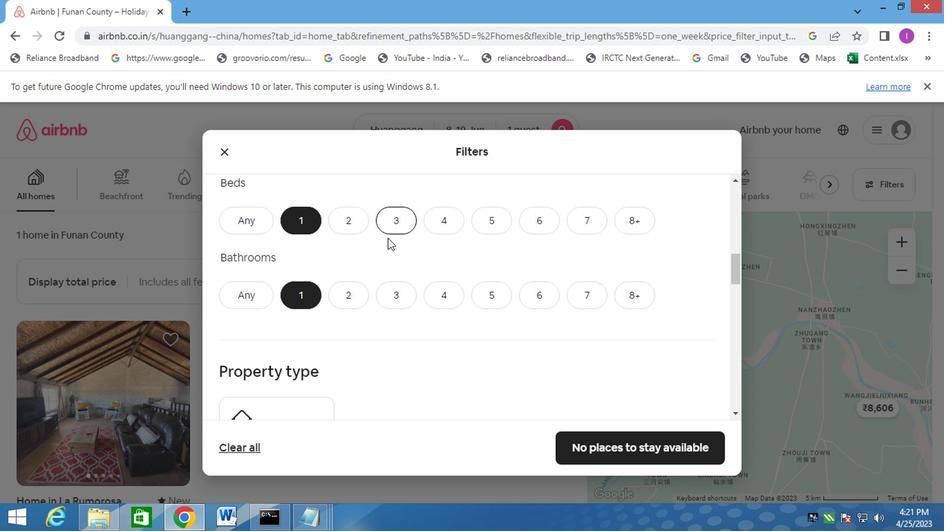 
Action: Mouse moved to (382, 247)
Screenshot: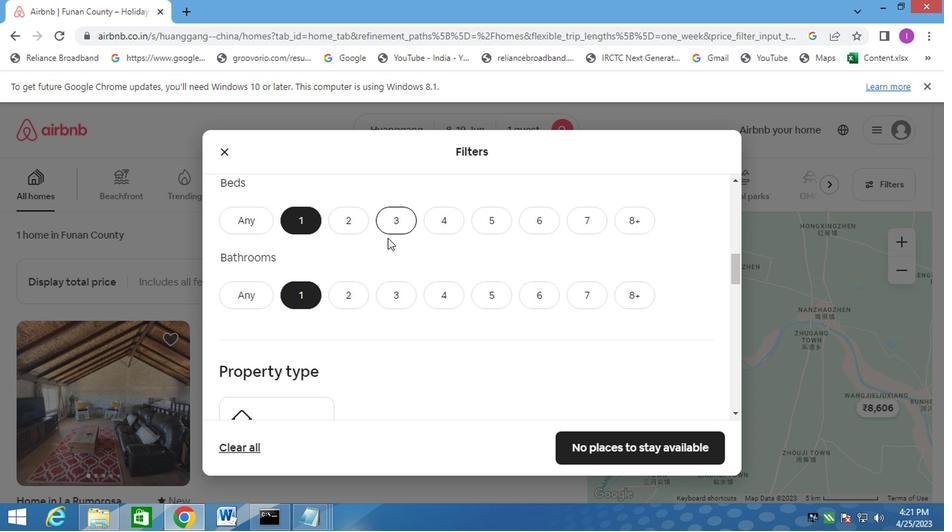 
Action: Mouse scrolled (382, 246) with delta (0, 0)
Screenshot: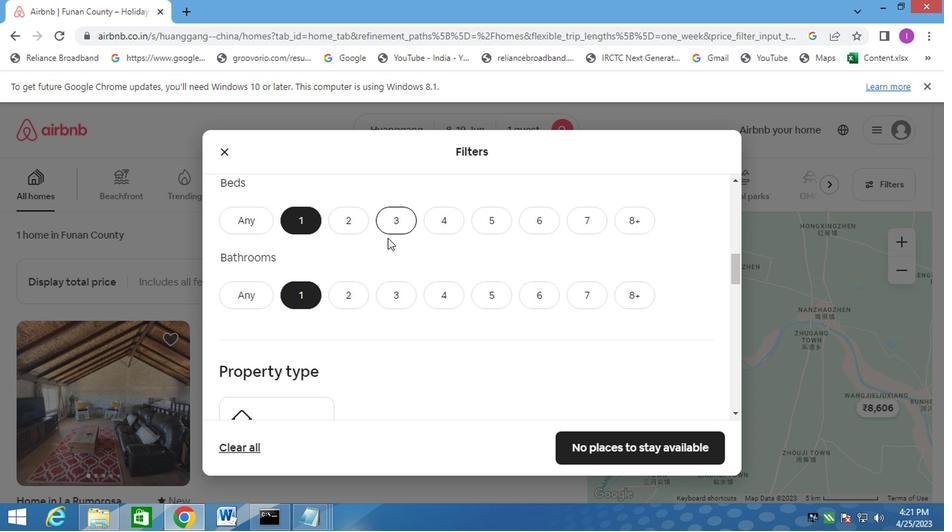 
Action: Mouse moved to (245, 369)
Screenshot: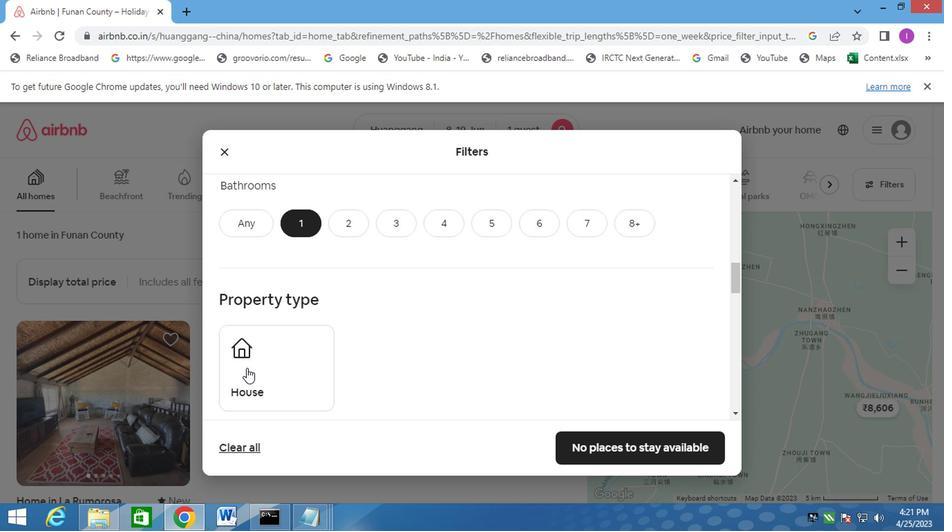 
Action: Mouse pressed left at (245, 369)
Screenshot: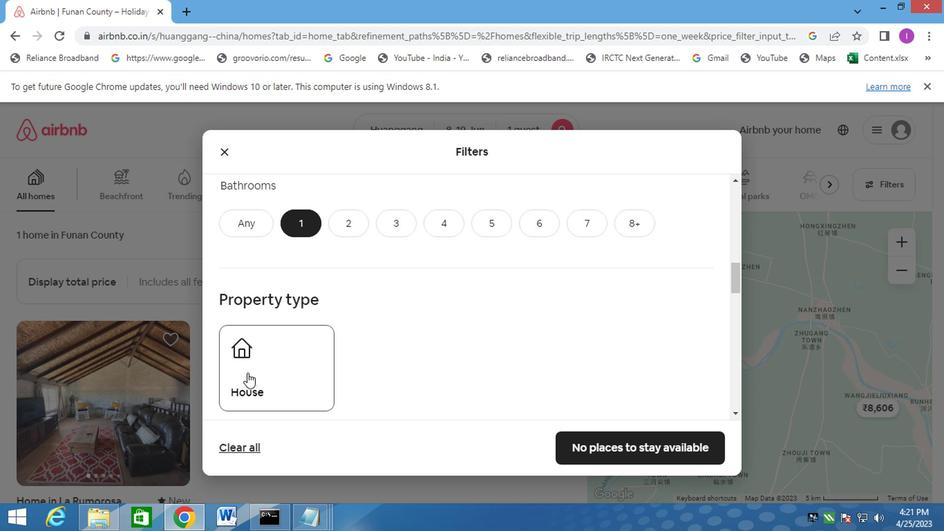
Action: Mouse moved to (473, 336)
Screenshot: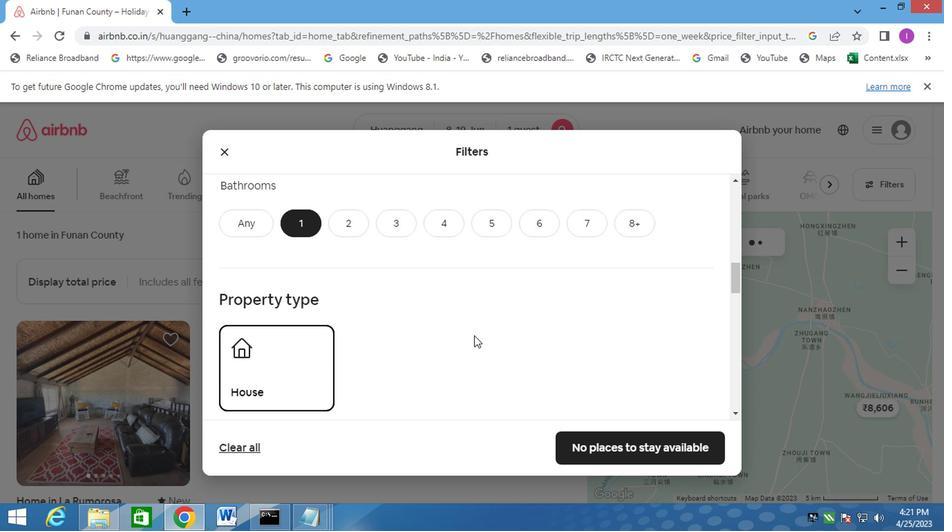 
Action: Mouse scrolled (473, 336) with delta (0, 0)
Screenshot: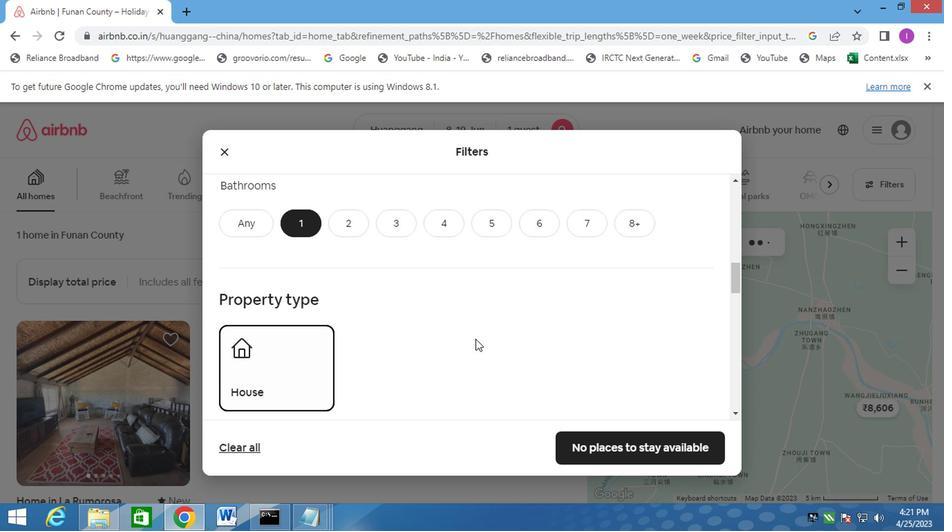 
Action: Mouse moved to (471, 339)
Screenshot: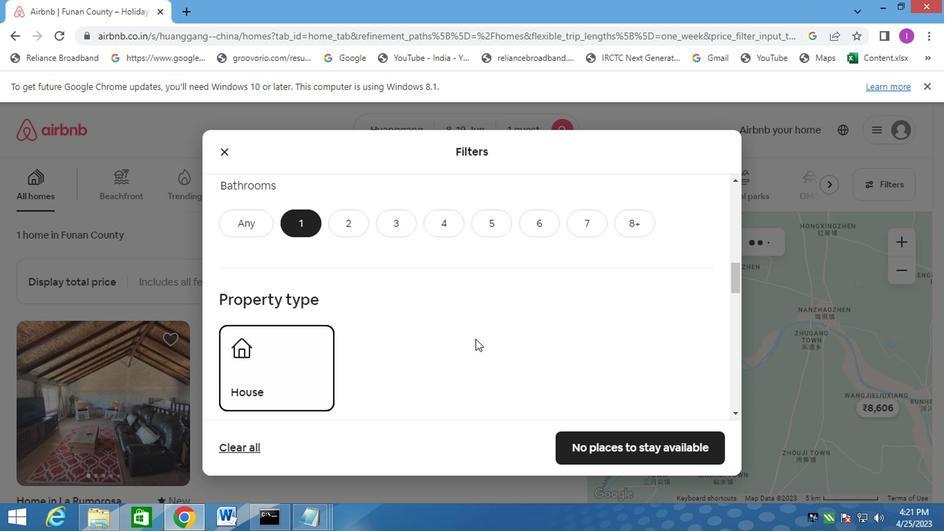 
Action: Mouse scrolled (471, 338) with delta (0, 0)
Screenshot: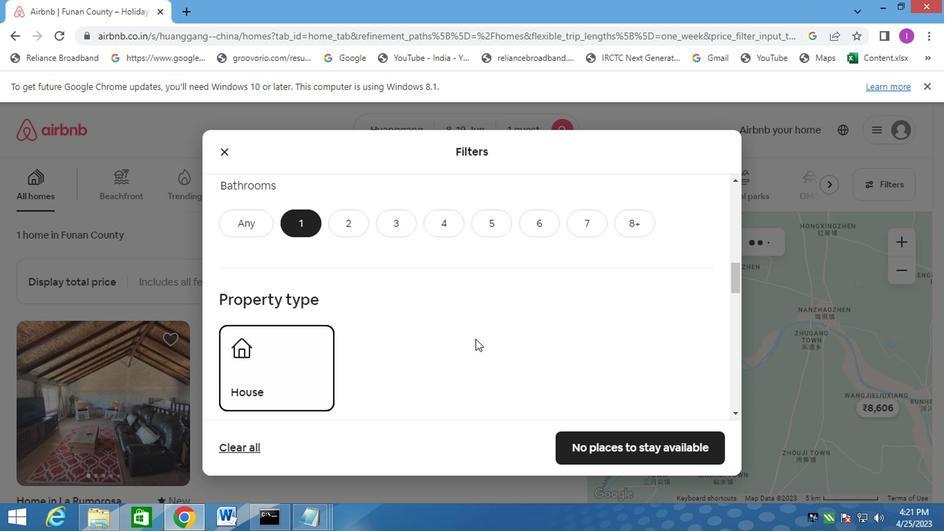 
Action: Mouse moved to (471, 340)
Screenshot: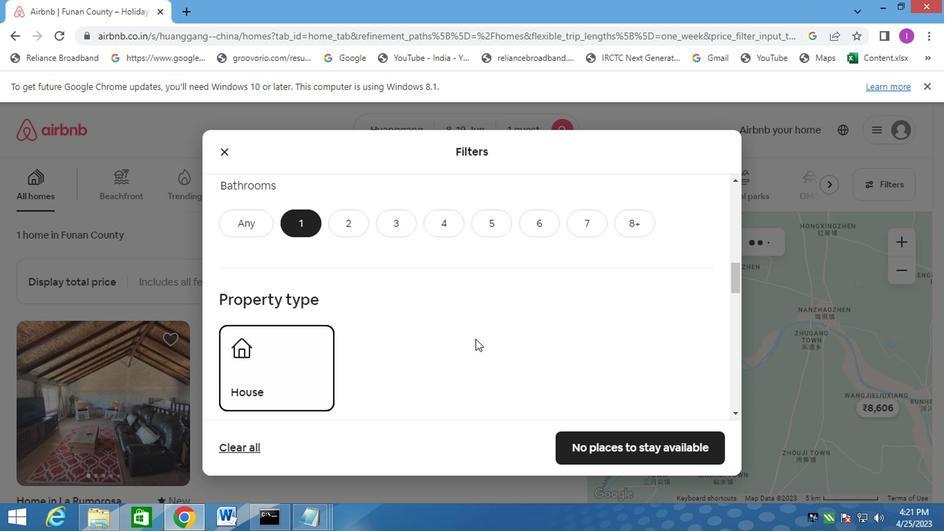 
Action: Mouse scrolled (471, 339) with delta (0, 0)
Screenshot: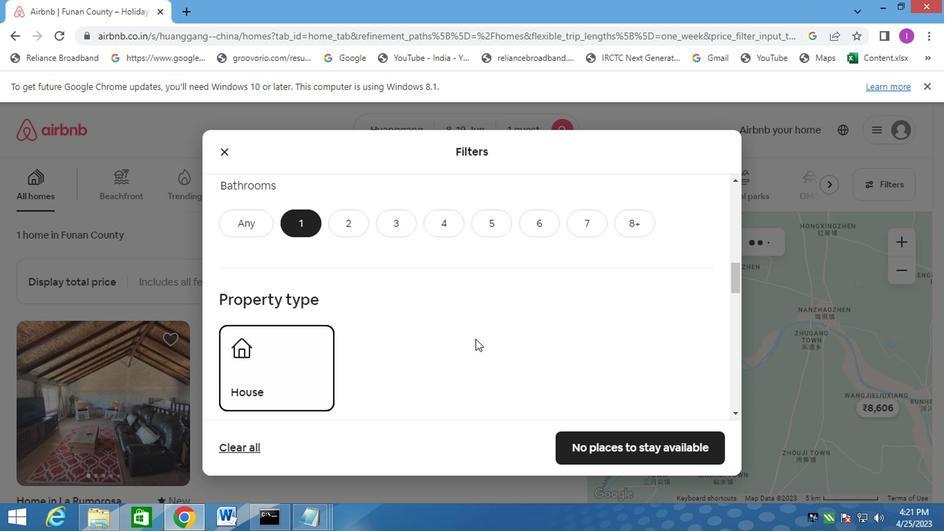 
Action: Mouse scrolled (471, 339) with delta (0, 0)
Screenshot: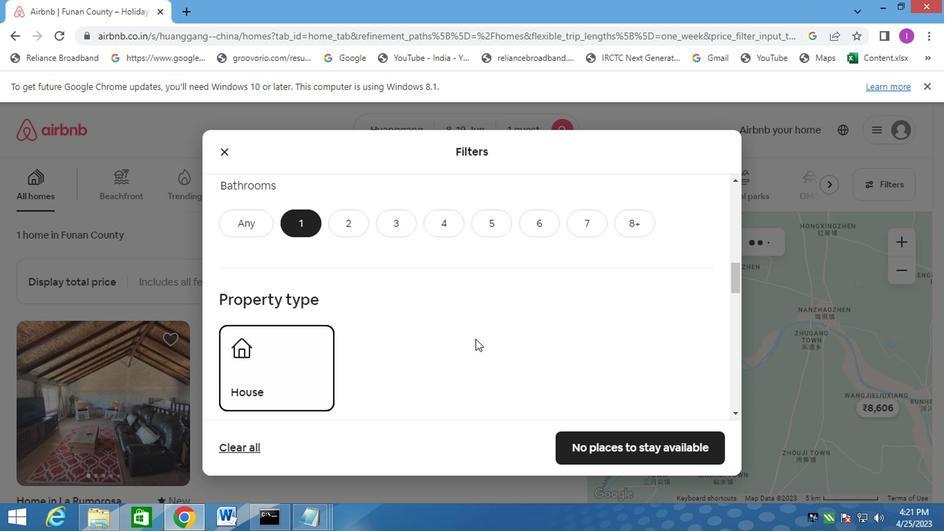 
Action: Mouse scrolled (471, 339) with delta (0, 0)
Screenshot: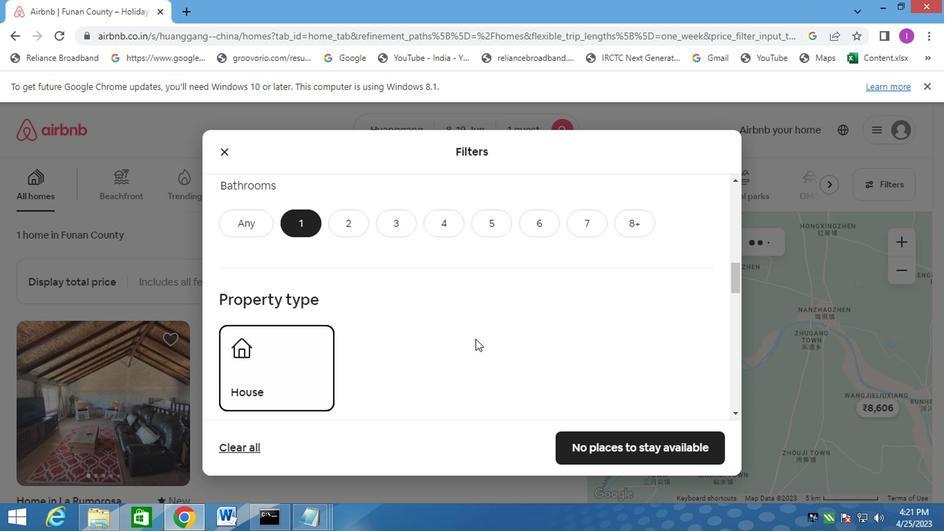 
Action: Mouse moved to (474, 331)
Screenshot: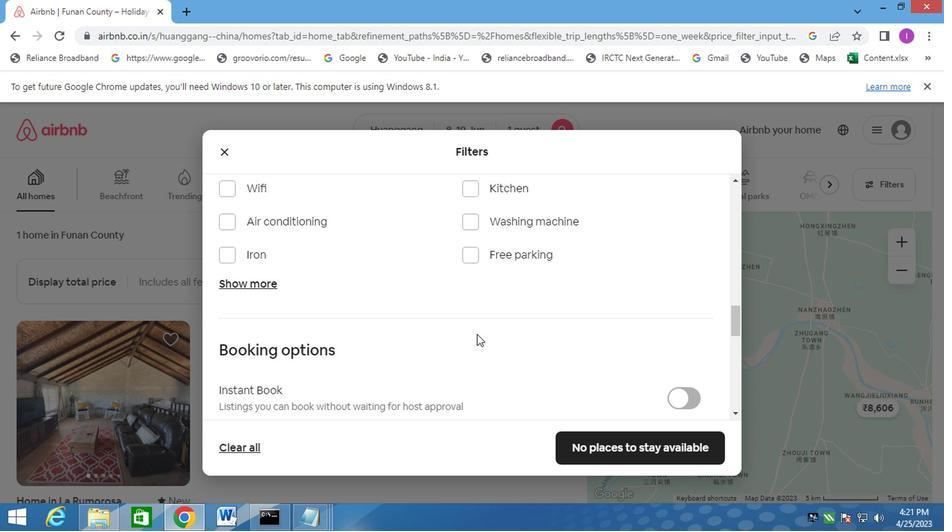 
Action: Mouse scrolled (474, 331) with delta (0, 0)
Screenshot: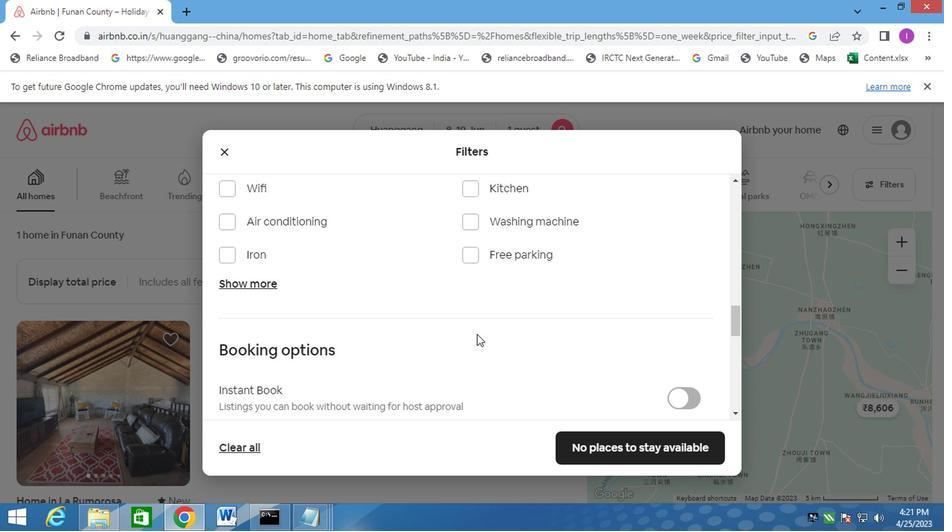
Action: Mouse scrolled (474, 331) with delta (0, 0)
Screenshot: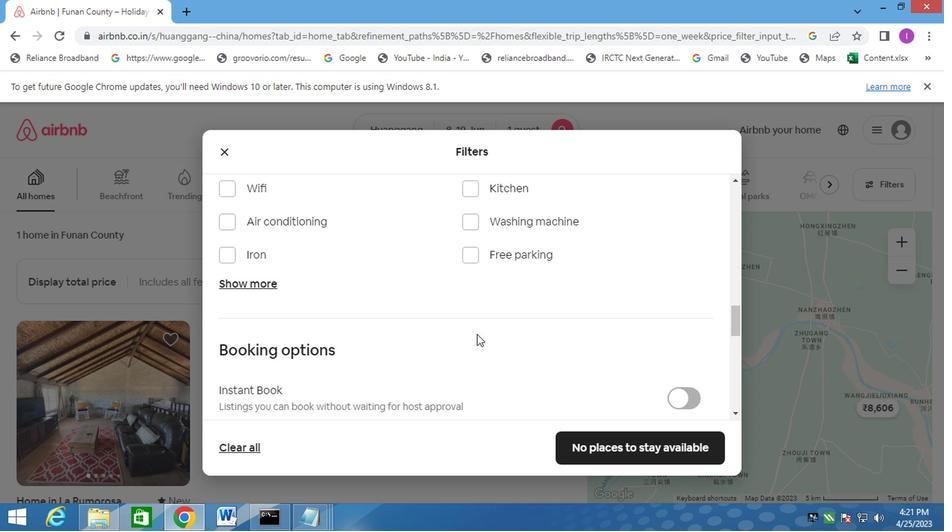 
Action: Mouse scrolled (474, 331) with delta (0, 0)
Screenshot: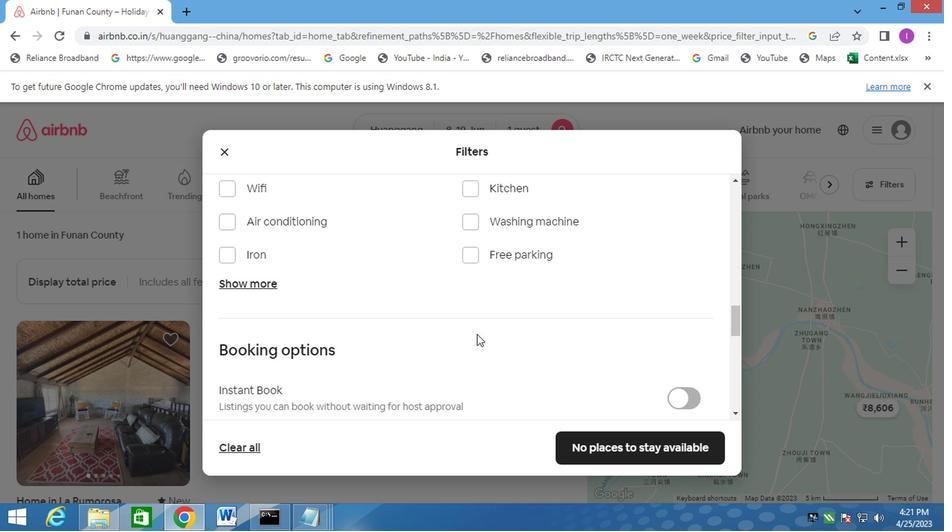 
Action: Mouse scrolled (474, 331) with delta (0, 0)
Screenshot: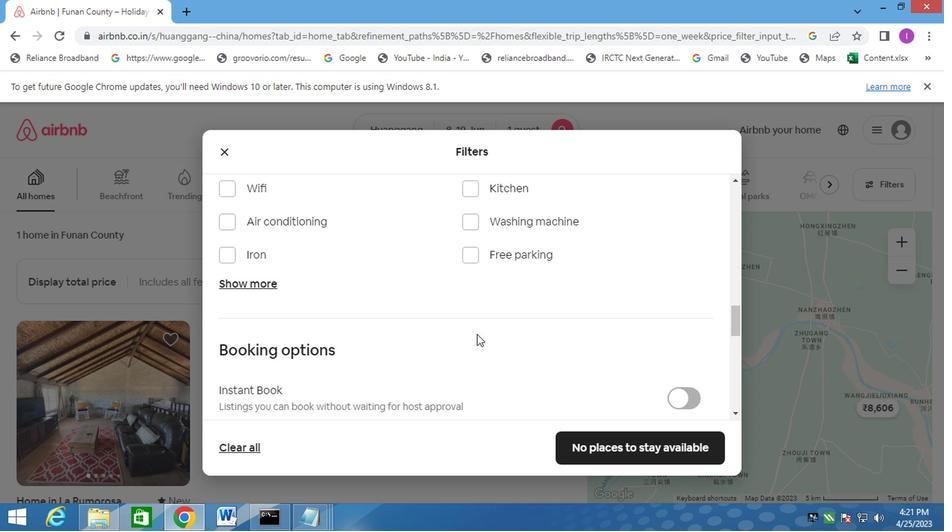 
Action: Mouse moved to (685, 177)
Screenshot: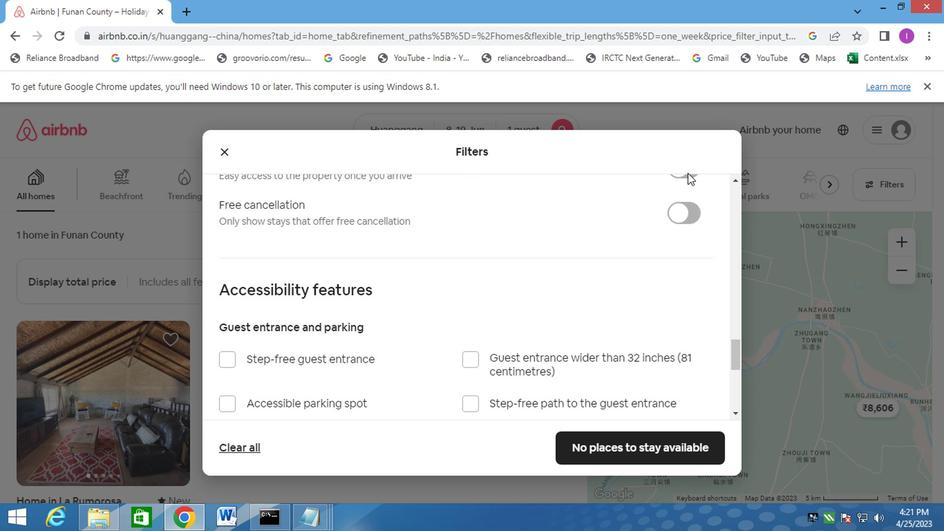 
Action: Mouse pressed left at (685, 177)
Screenshot: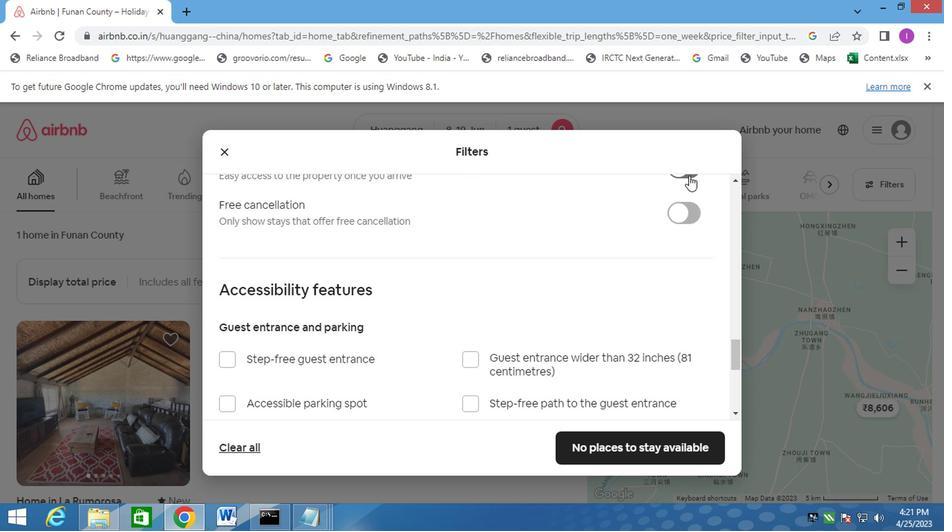 
Action: Mouse moved to (567, 214)
Screenshot: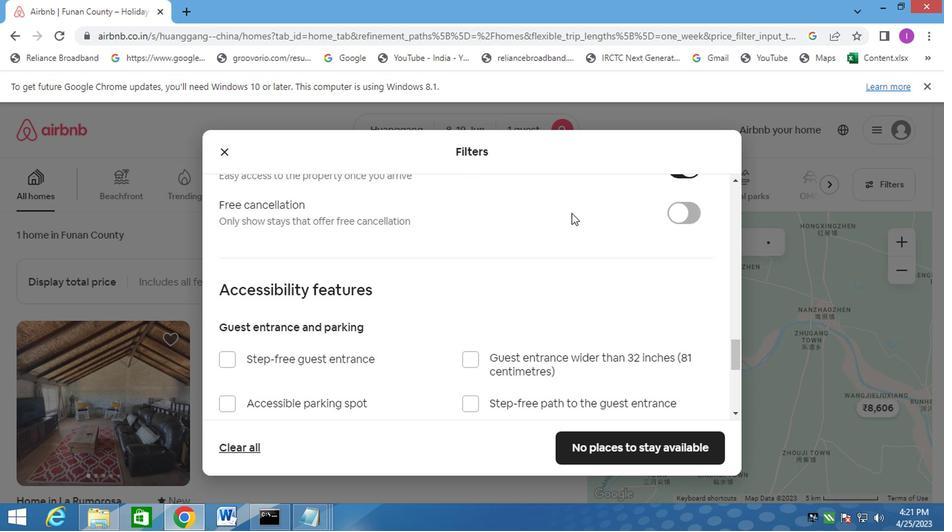 
Action: Mouse scrolled (567, 215) with delta (0, 0)
Screenshot: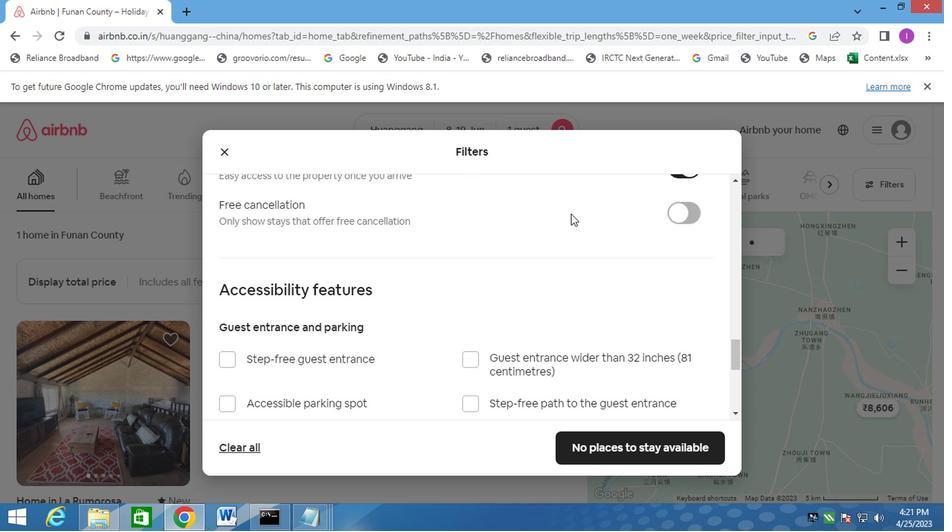
Action: Mouse scrolled (567, 215) with delta (0, 0)
Screenshot: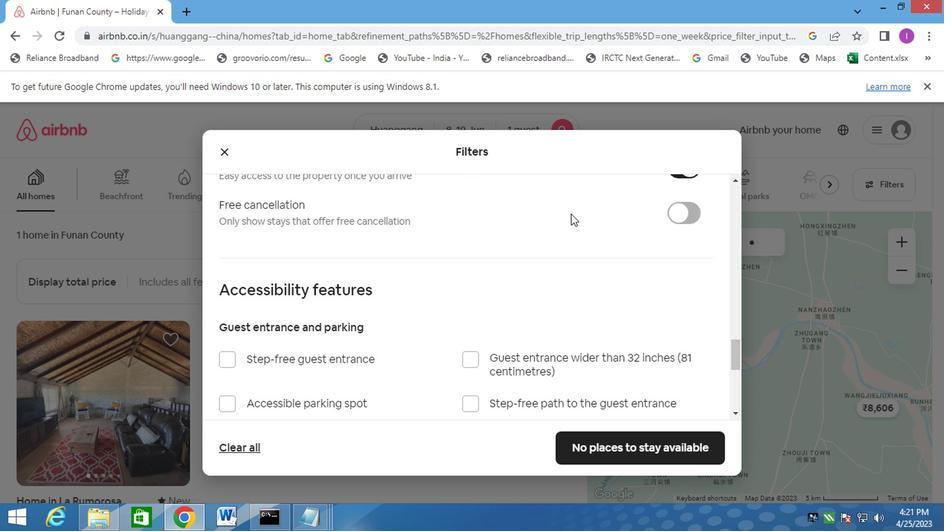 
Action: Mouse moved to (553, 317)
Screenshot: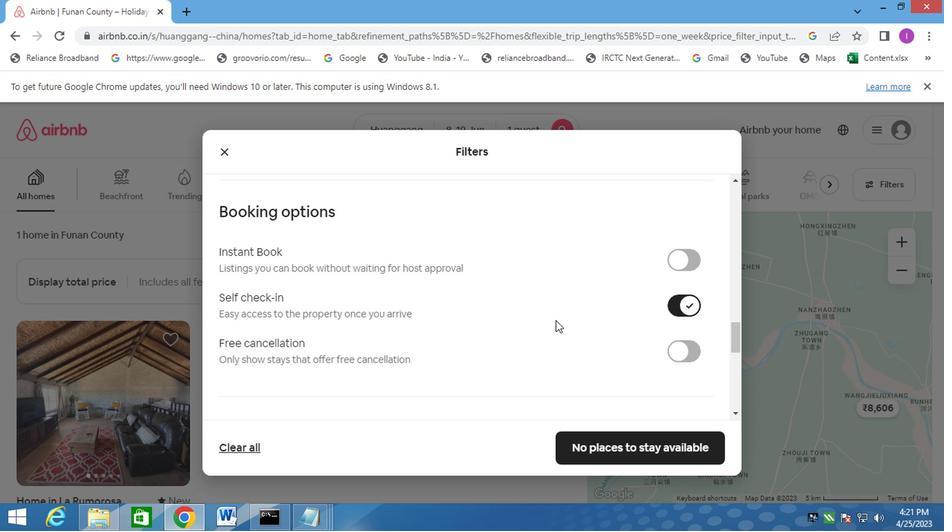 
Action: Mouse scrolled (553, 316) with delta (0, 0)
Screenshot: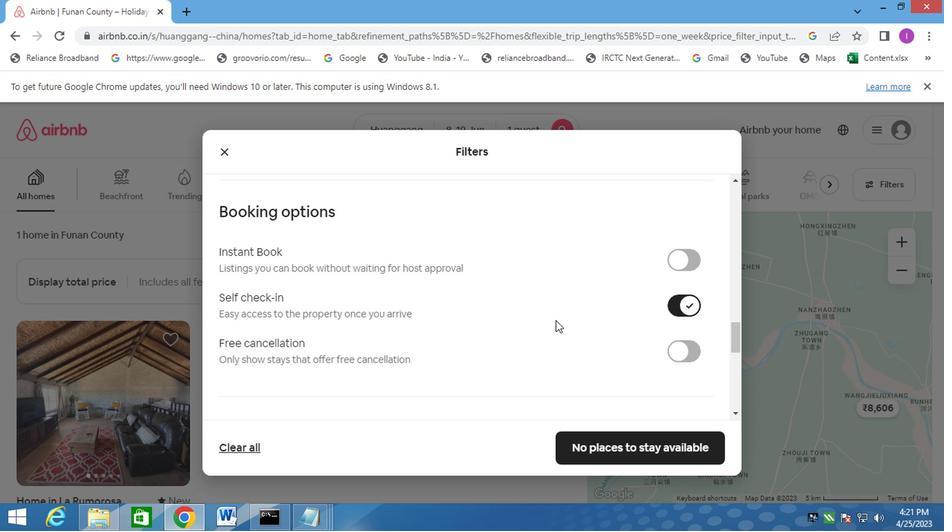
Action: Mouse moved to (551, 320)
Screenshot: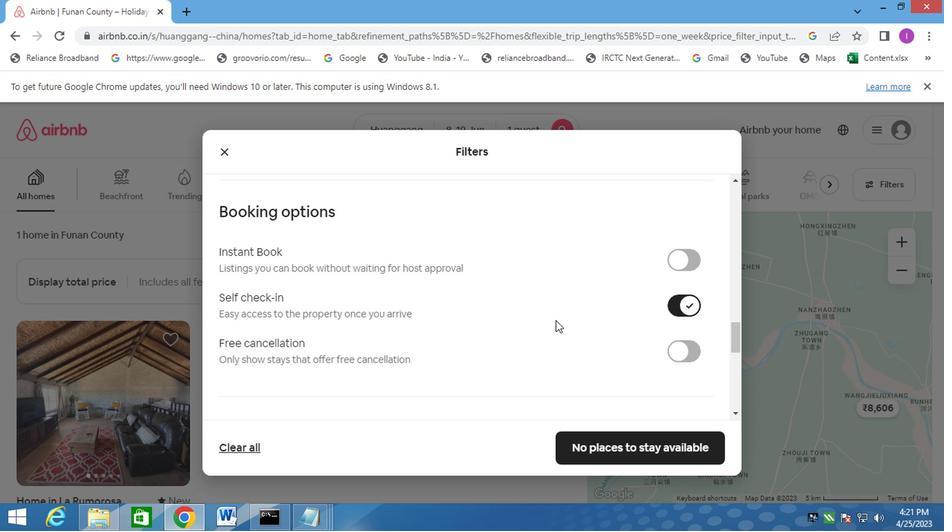 
Action: Mouse scrolled (552, 319) with delta (0, 0)
Screenshot: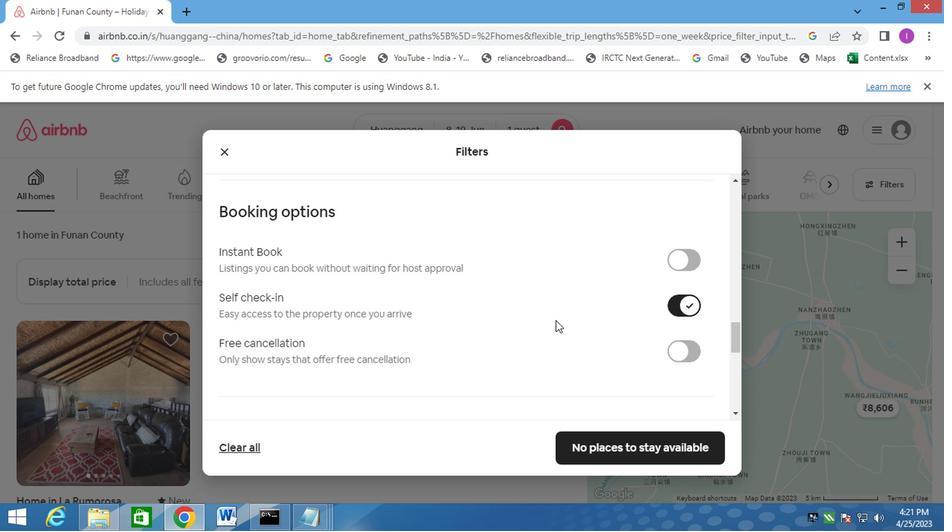 
Action: Mouse moved to (550, 321)
Screenshot: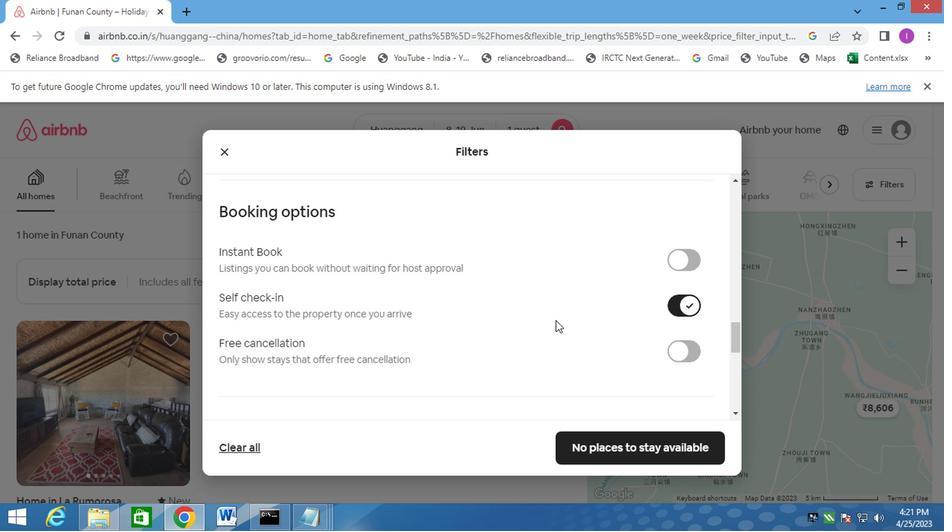 
Action: Mouse scrolled (551, 319) with delta (0, 0)
Screenshot: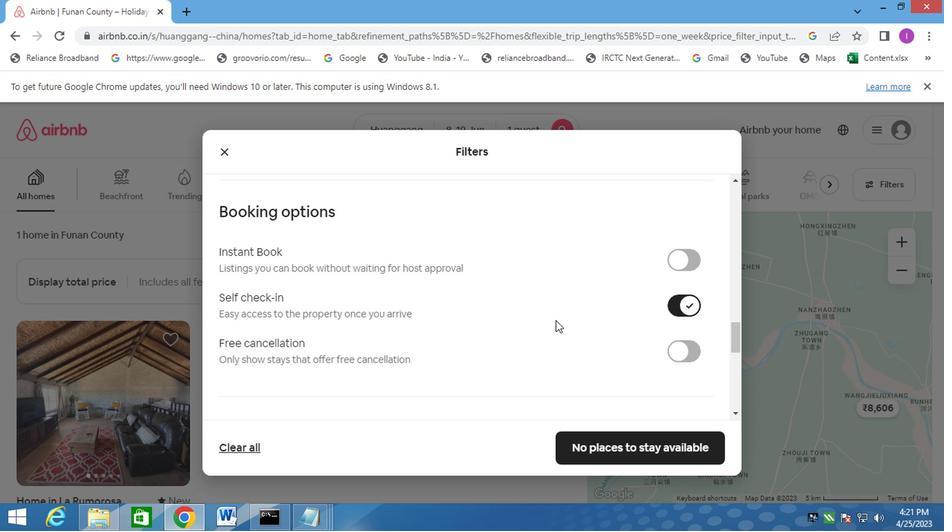 
Action: Mouse moved to (545, 320)
Screenshot: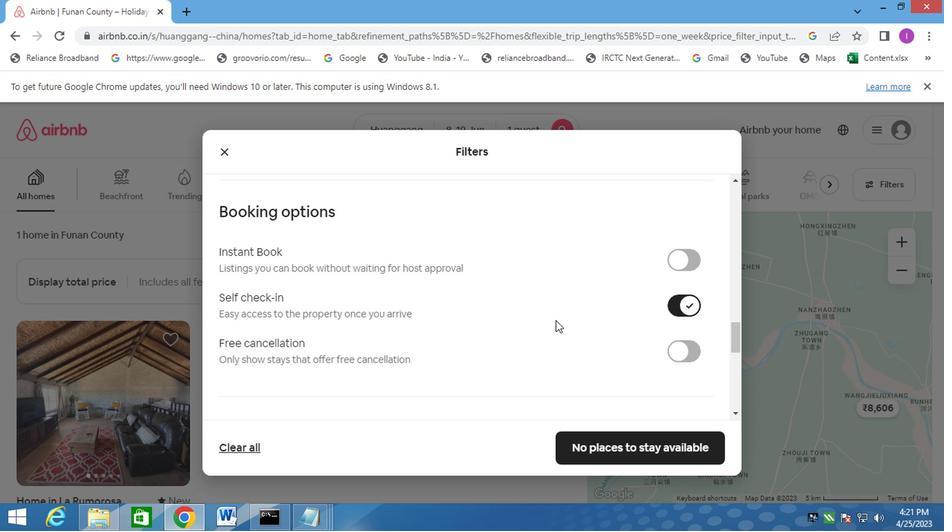 
Action: Mouse scrolled (548, 320) with delta (0, 0)
Screenshot: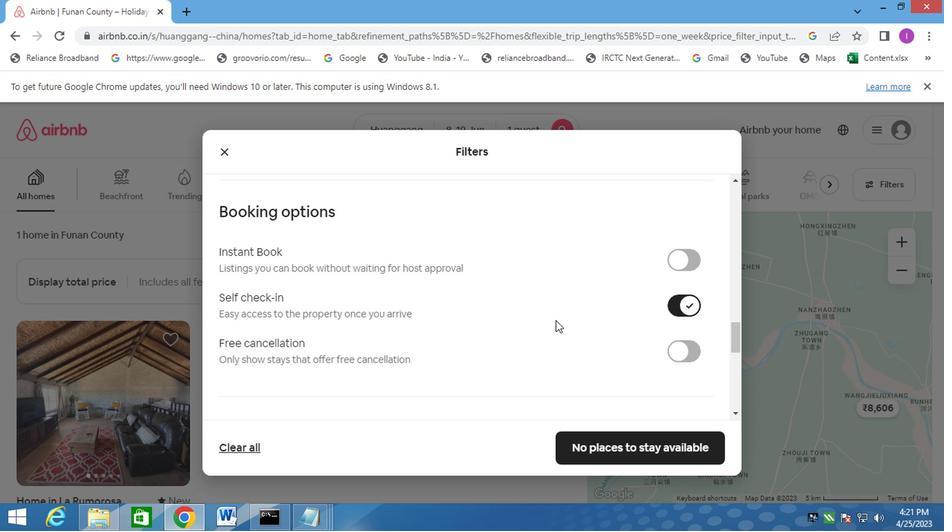
Action: Mouse moved to (527, 315)
Screenshot: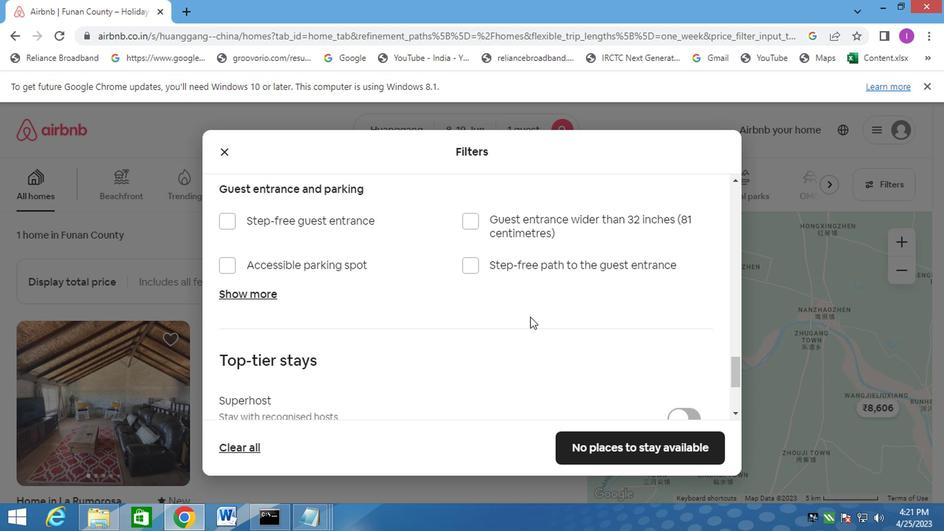 
Action: Mouse scrolled (527, 314) with delta (0, 0)
Screenshot: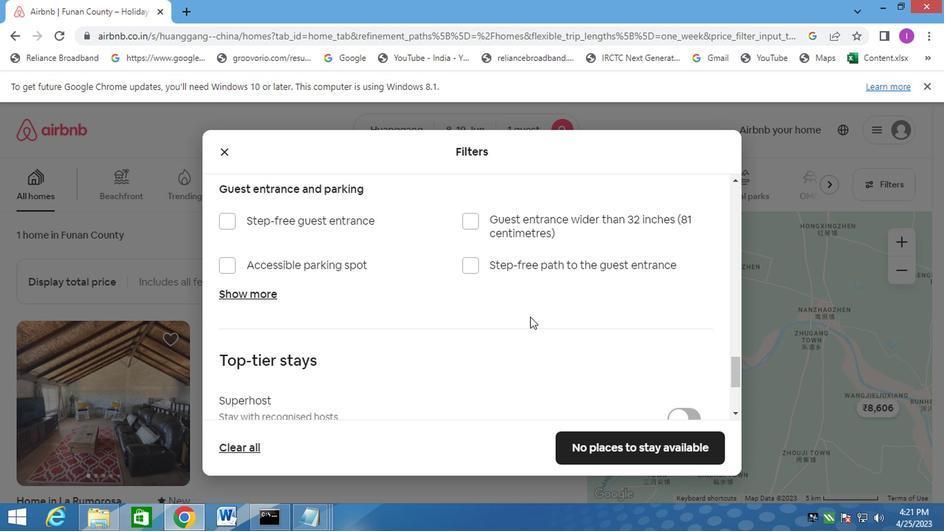 
Action: Mouse scrolled (527, 314) with delta (0, 0)
Screenshot: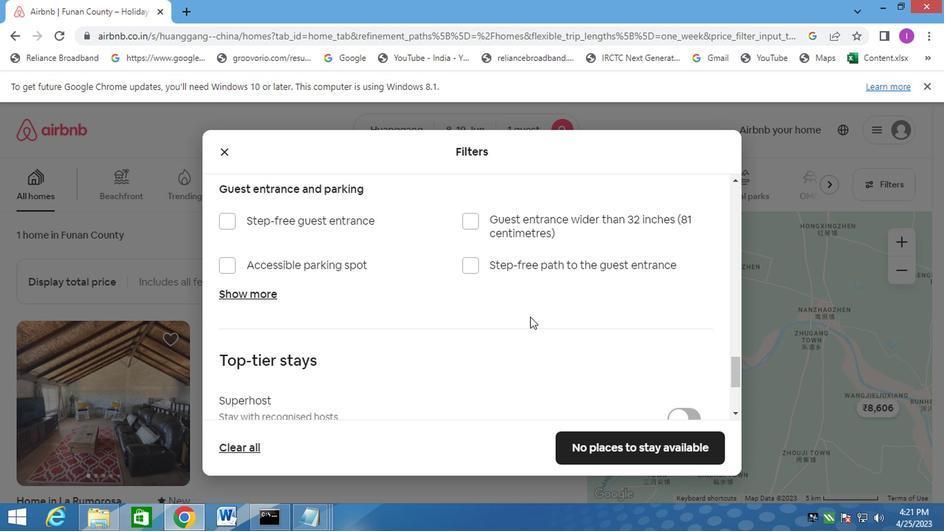 
Action: Mouse scrolled (527, 314) with delta (0, 0)
Screenshot: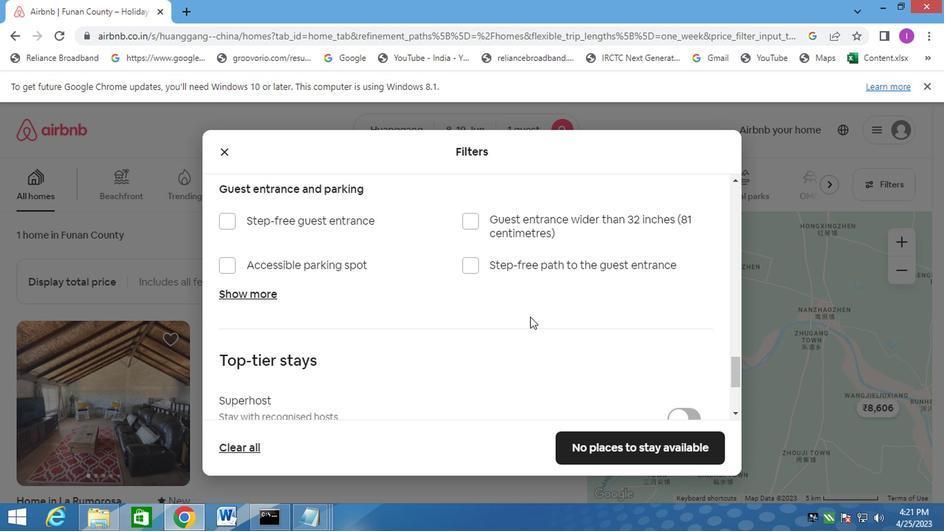 
Action: Mouse moved to (533, 297)
Screenshot: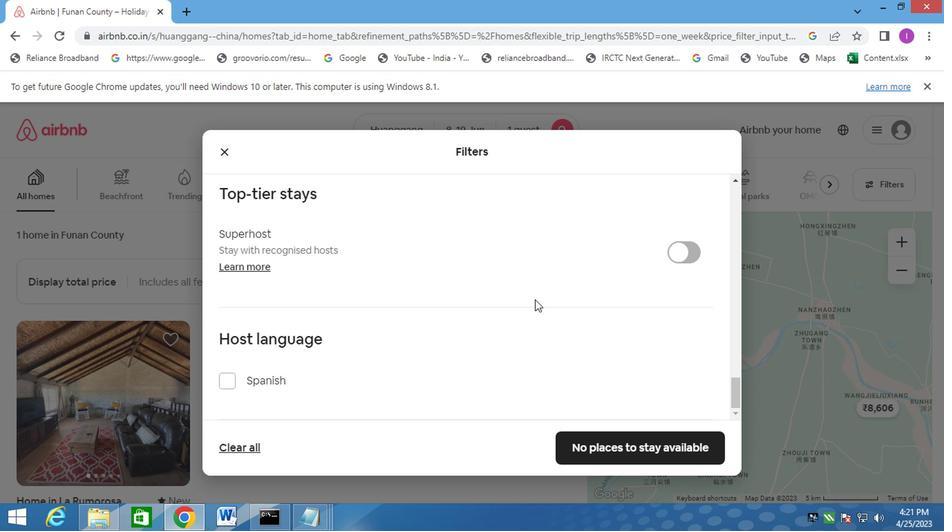 
Action: Mouse scrolled (533, 297) with delta (0, 0)
Screenshot: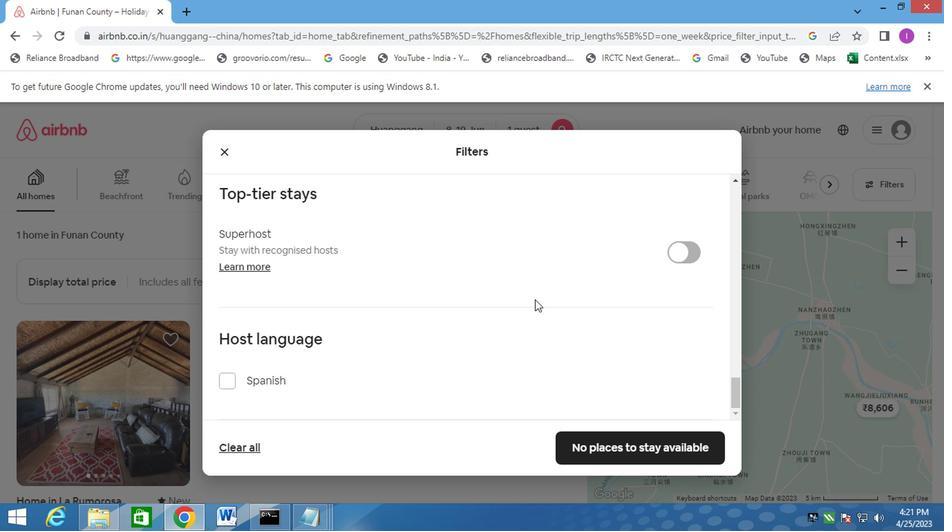 
Action: Mouse moved to (534, 297)
Screenshot: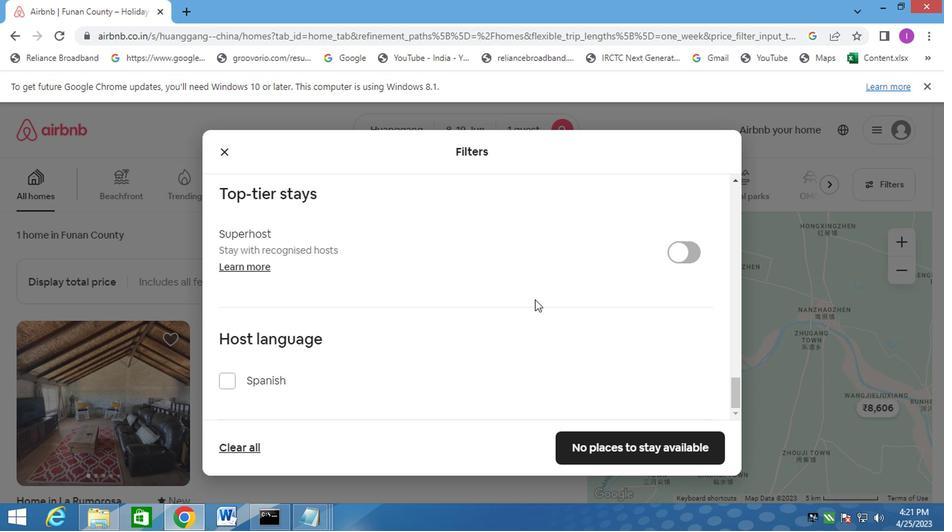 
Action: Mouse scrolled (534, 297) with delta (0, 0)
Screenshot: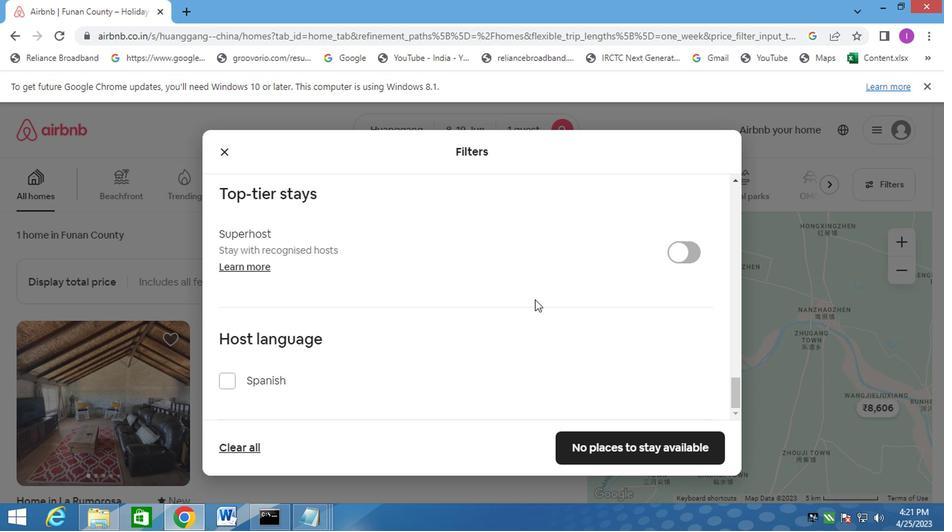 
Action: Mouse moved to (535, 297)
Screenshot: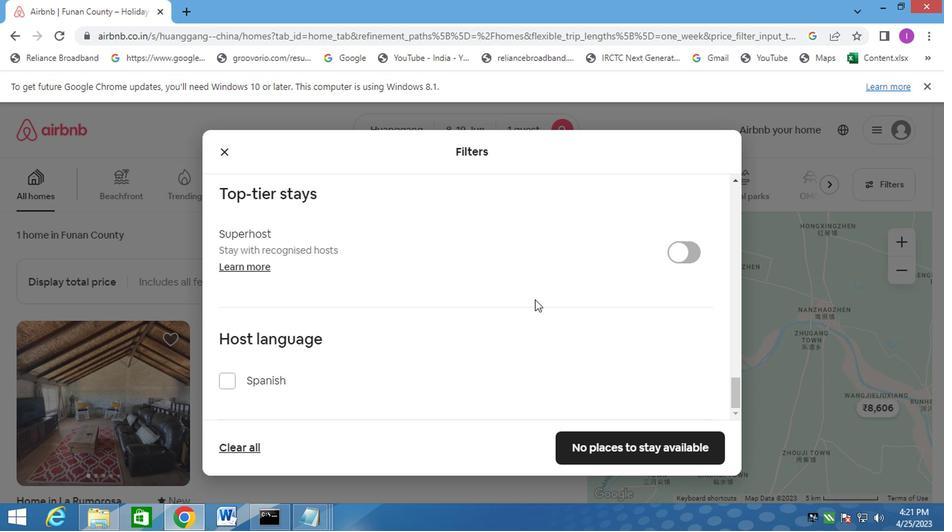 
Action: Mouse scrolled (535, 297) with delta (0, 0)
Screenshot: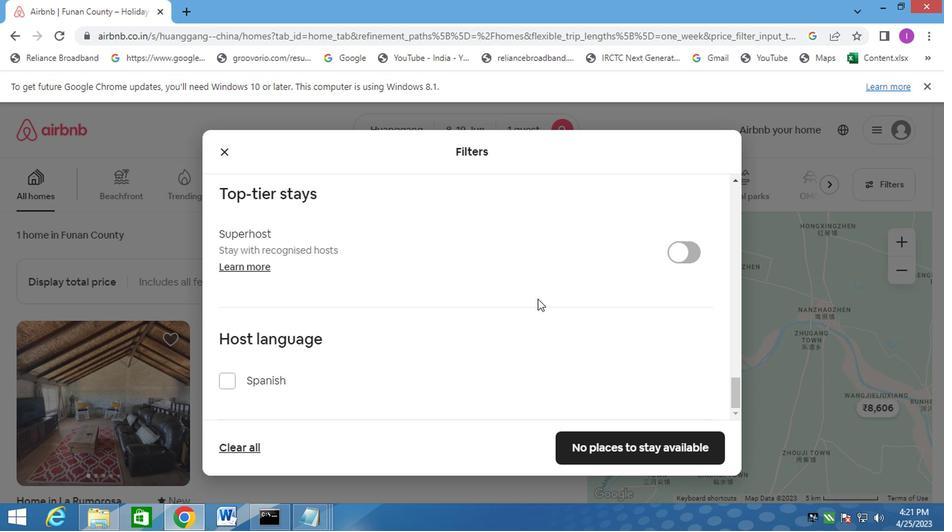 
Action: Mouse moved to (535, 298)
Screenshot: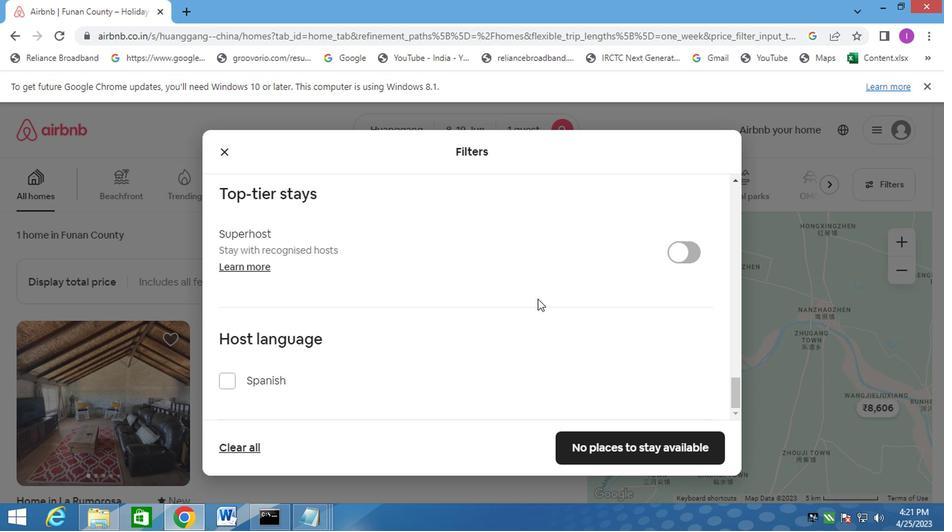 
Action: Mouse scrolled (535, 297) with delta (0, 0)
Screenshot: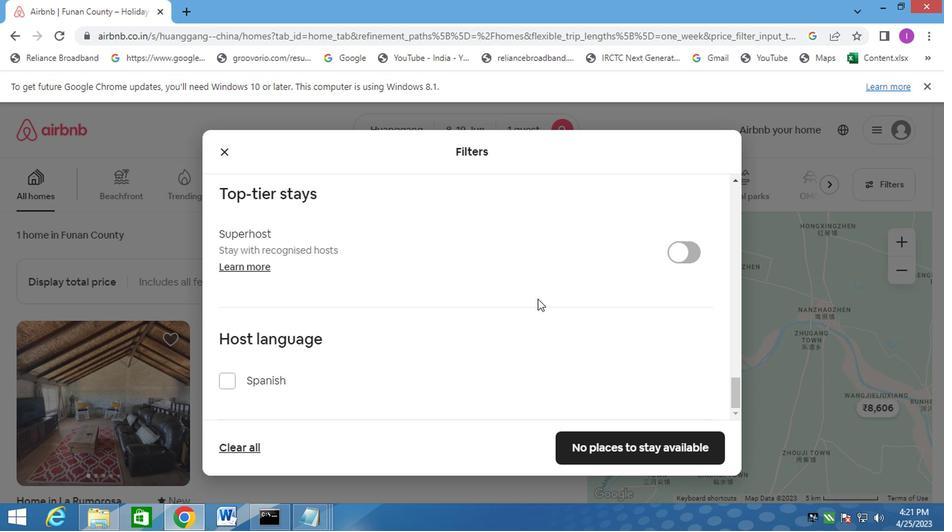 
Action: Mouse moved to (547, 302)
Screenshot: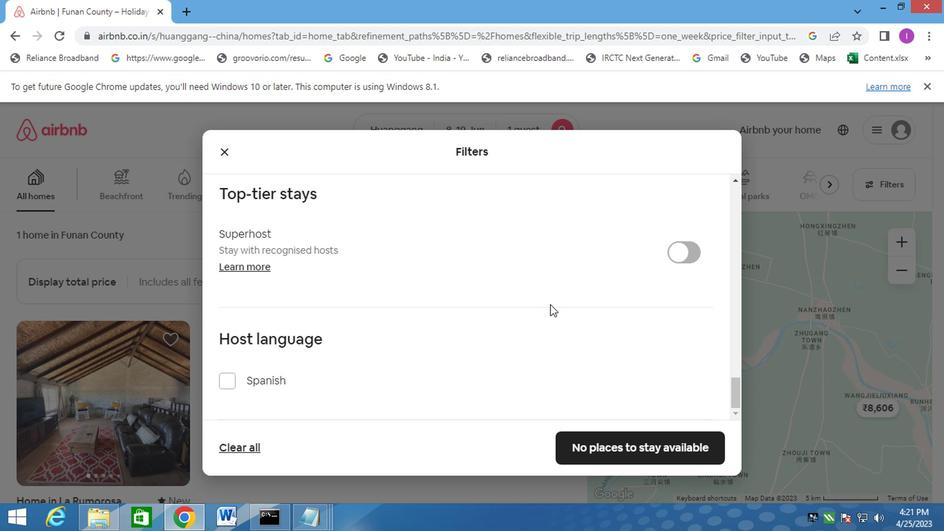 
Action: Mouse scrolled (547, 302) with delta (0, 0)
Screenshot: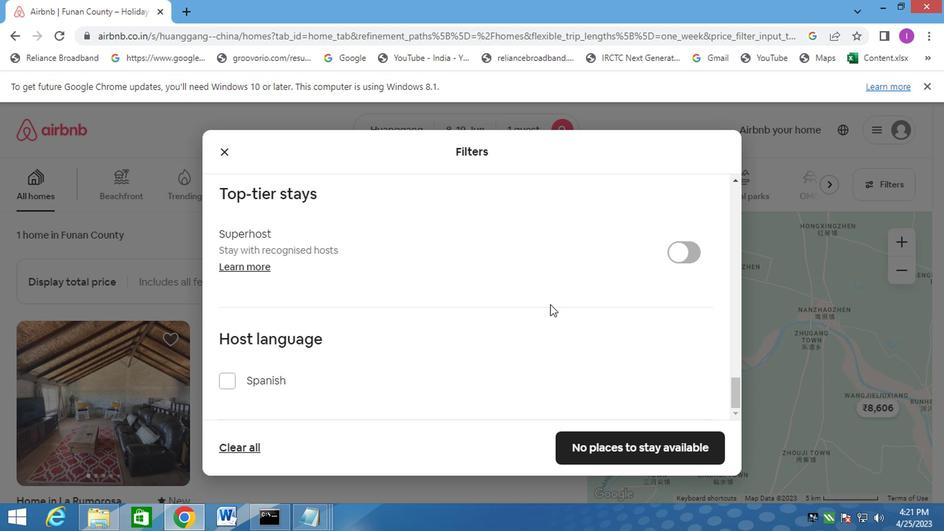 
Action: Mouse scrolled (547, 302) with delta (0, 0)
Screenshot: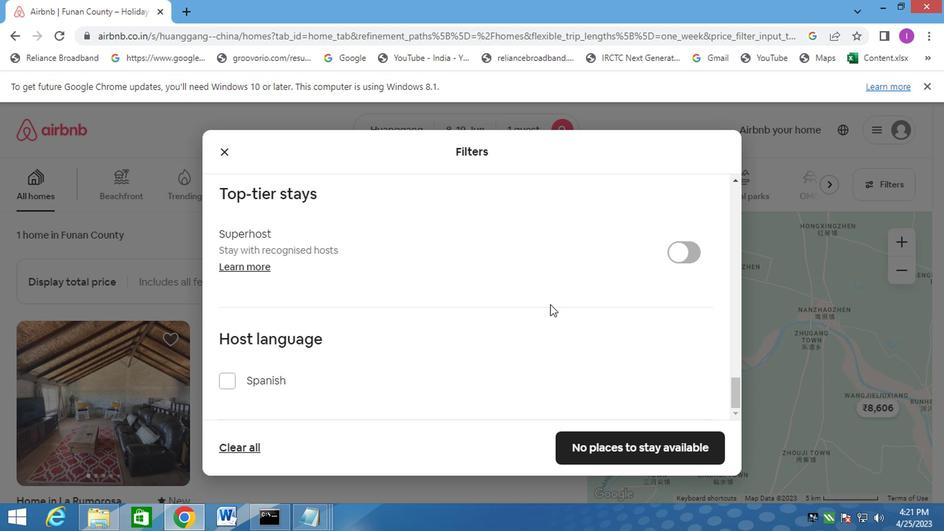 
Action: Mouse scrolled (547, 302) with delta (0, 0)
Screenshot: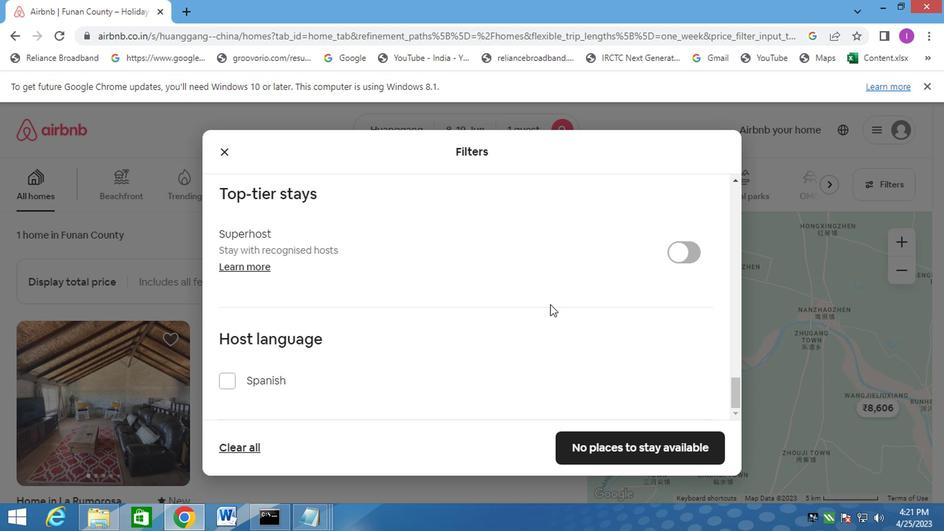 
Action: Mouse scrolled (547, 302) with delta (0, 0)
Screenshot: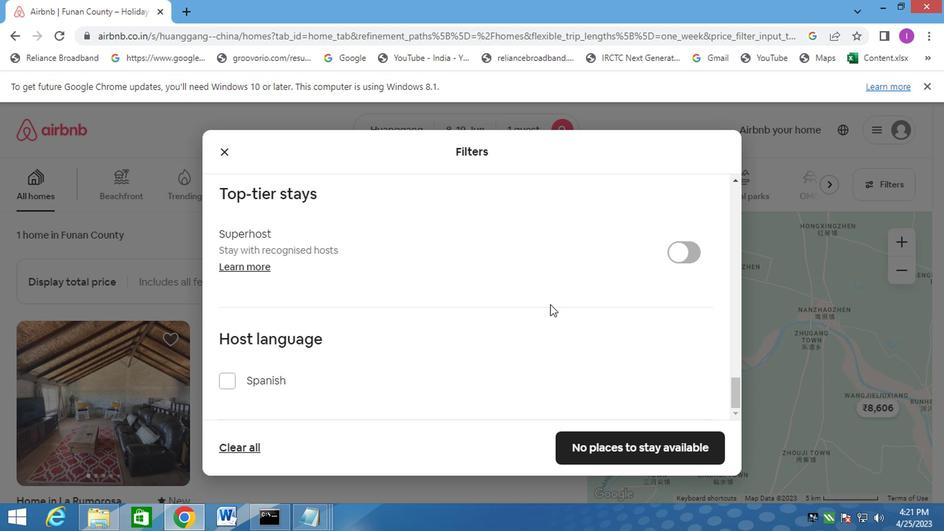 
Action: Mouse scrolled (547, 302) with delta (0, 0)
Screenshot: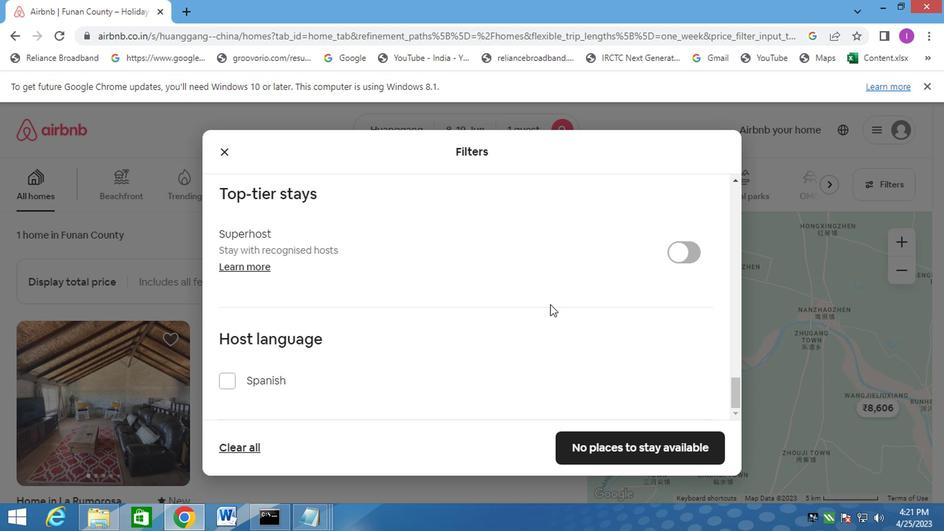 
Action: Mouse moved to (362, 344)
Screenshot: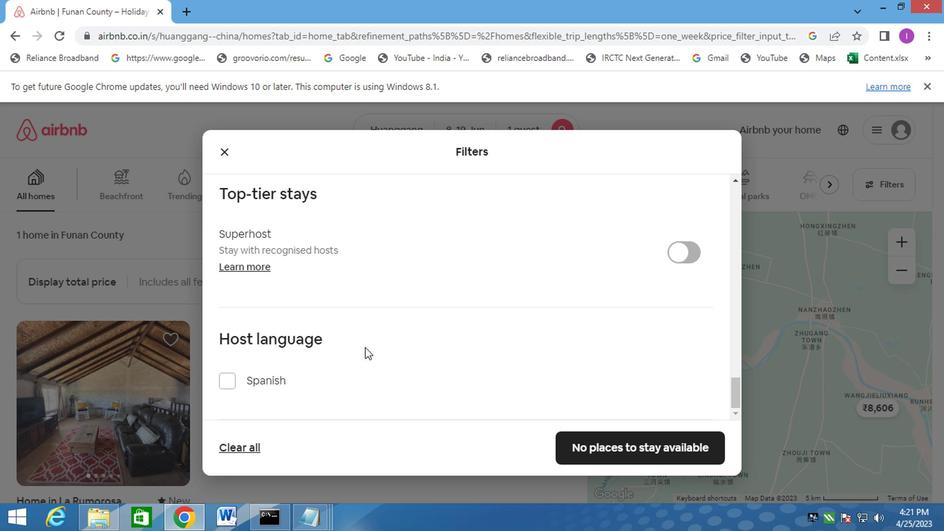 
Action: Mouse scrolled (362, 344) with delta (0, 0)
Screenshot: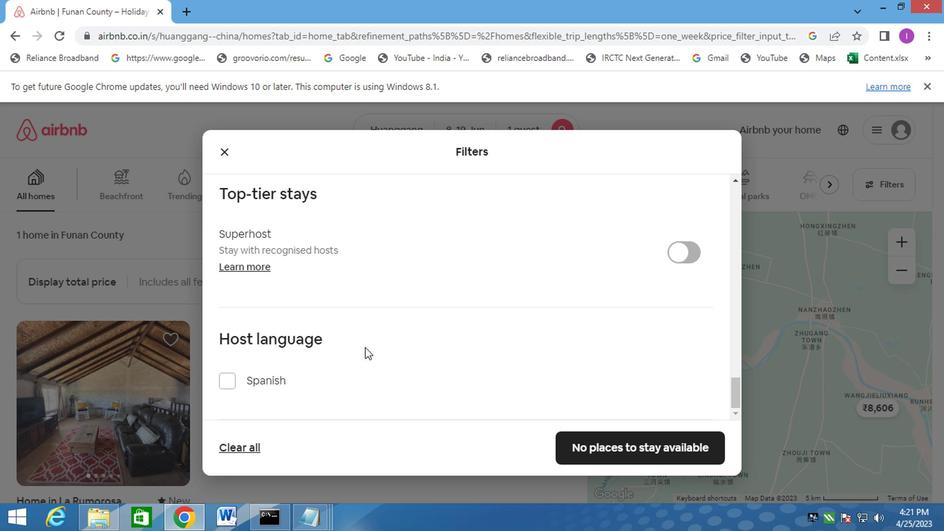 
Action: Mouse scrolled (362, 344) with delta (0, 0)
Screenshot: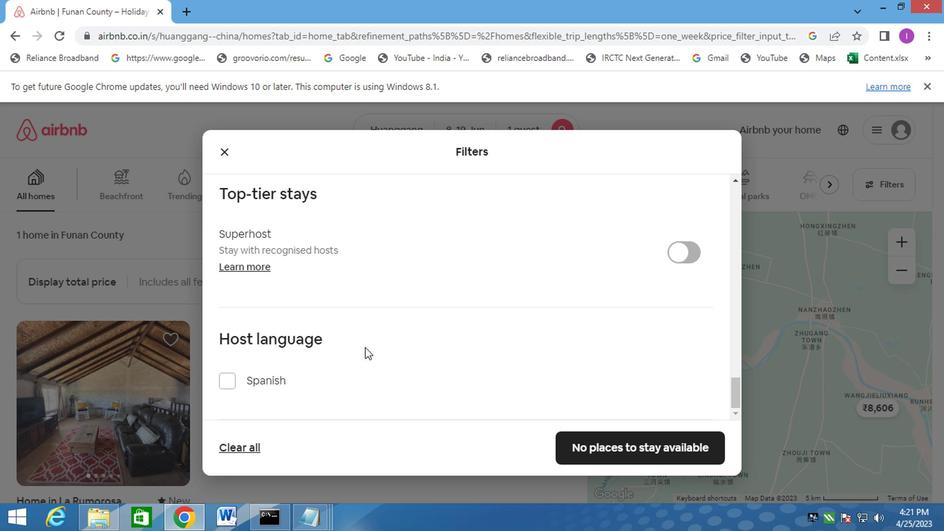 
Action: Mouse moved to (363, 344)
Screenshot: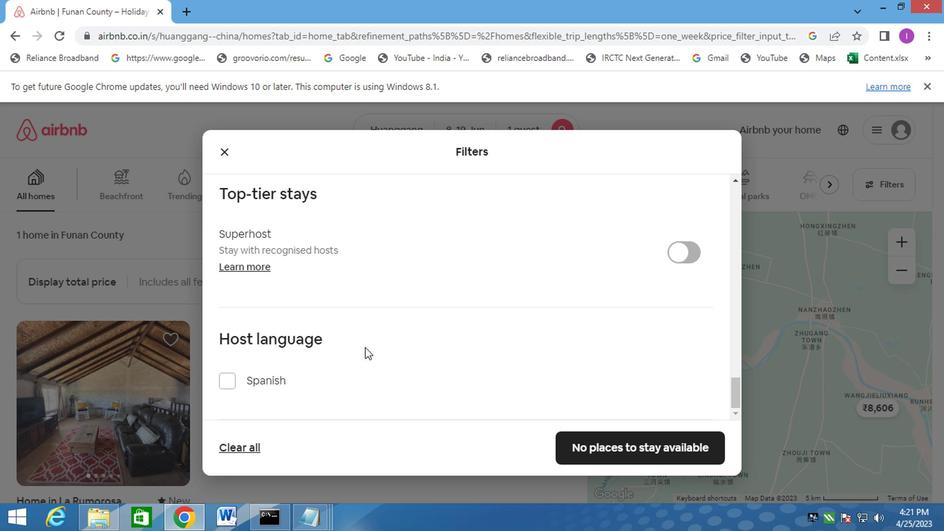 
Action: Mouse scrolled (363, 344) with delta (0, 0)
Screenshot: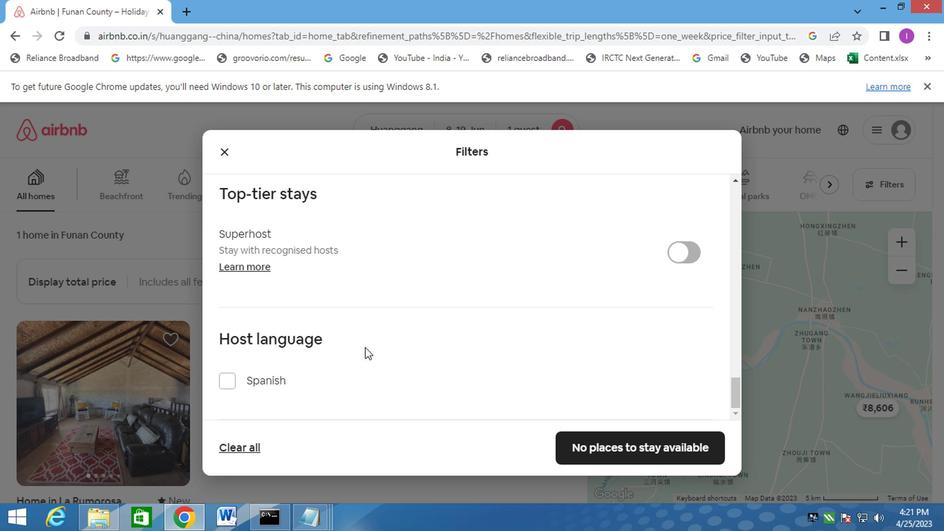 
Action: Mouse moved to (363, 344)
Screenshot: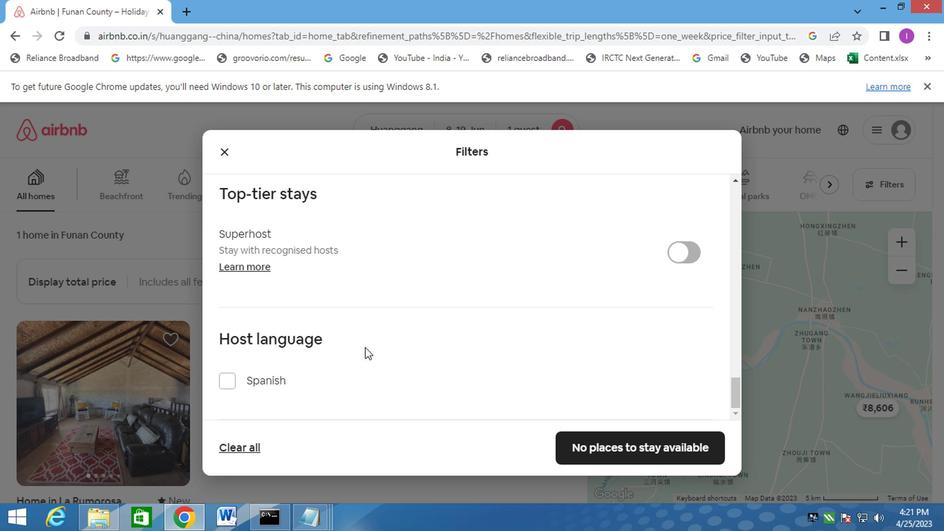 
Action: Mouse scrolled (363, 344) with delta (0, 0)
Screenshot: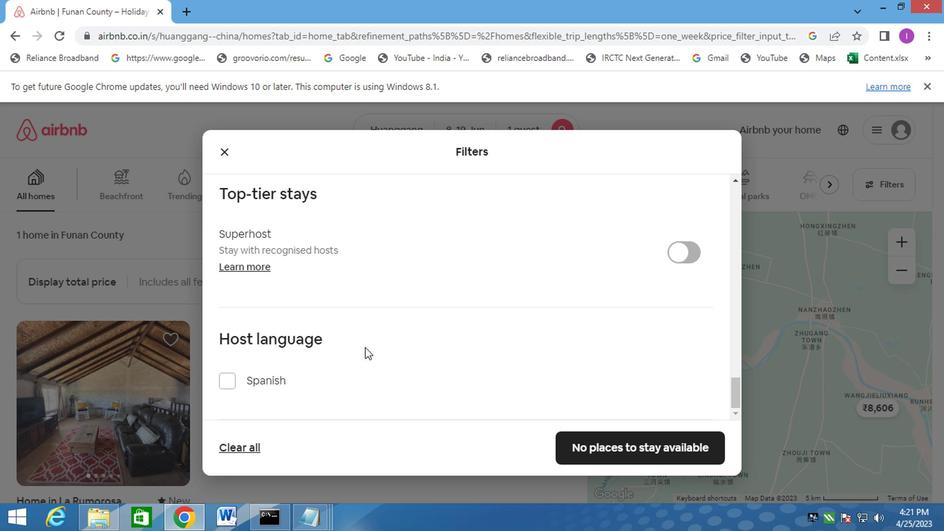 
Action: Mouse moved to (360, 349)
Screenshot: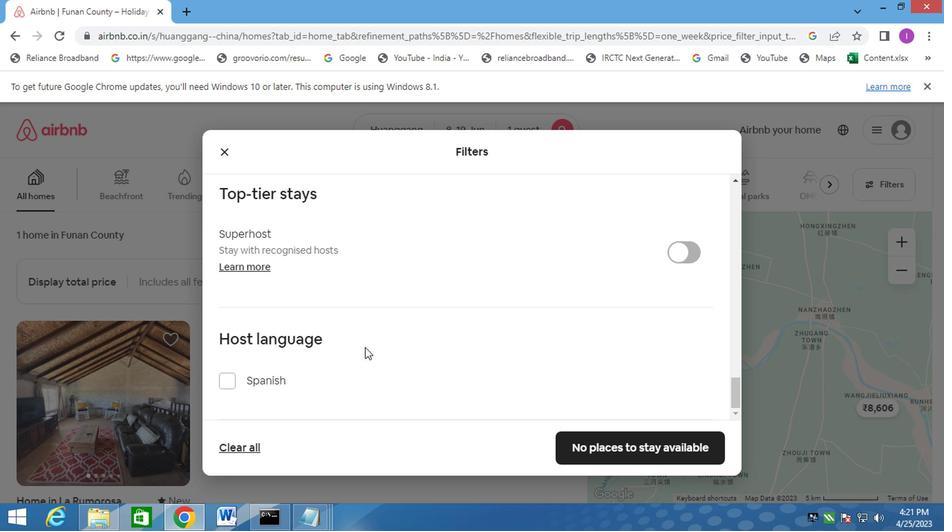 
Action: Mouse scrolled (360, 348) with delta (0, 0)
Screenshot: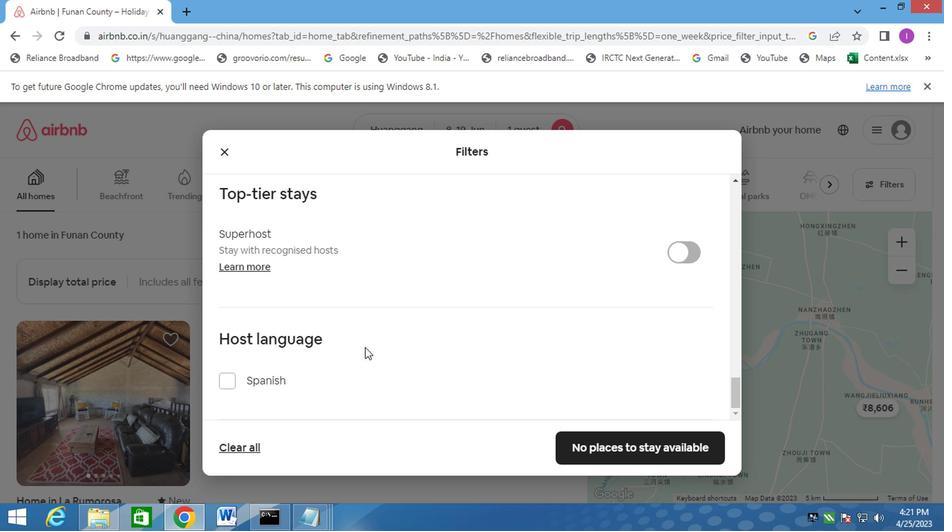 
Action: Mouse moved to (327, 360)
Screenshot: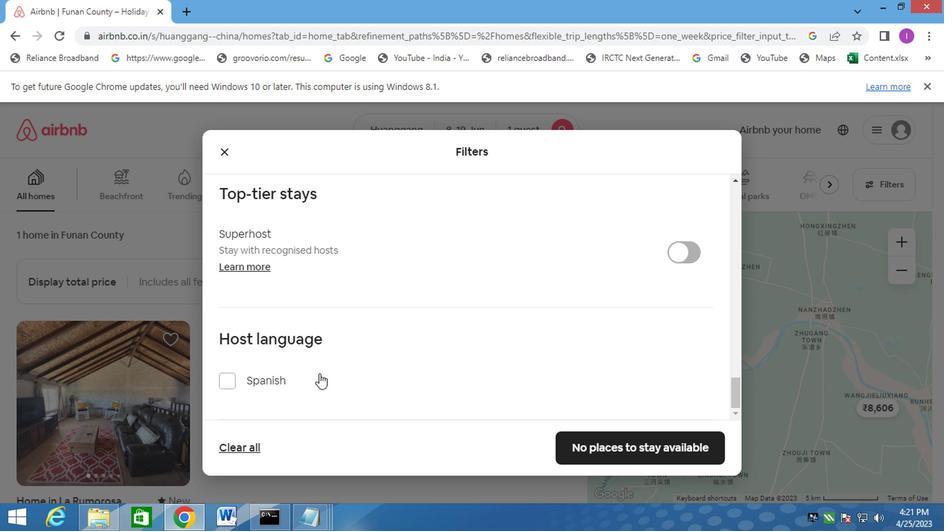 
Action: Mouse scrolled (327, 360) with delta (0, 0)
Screenshot: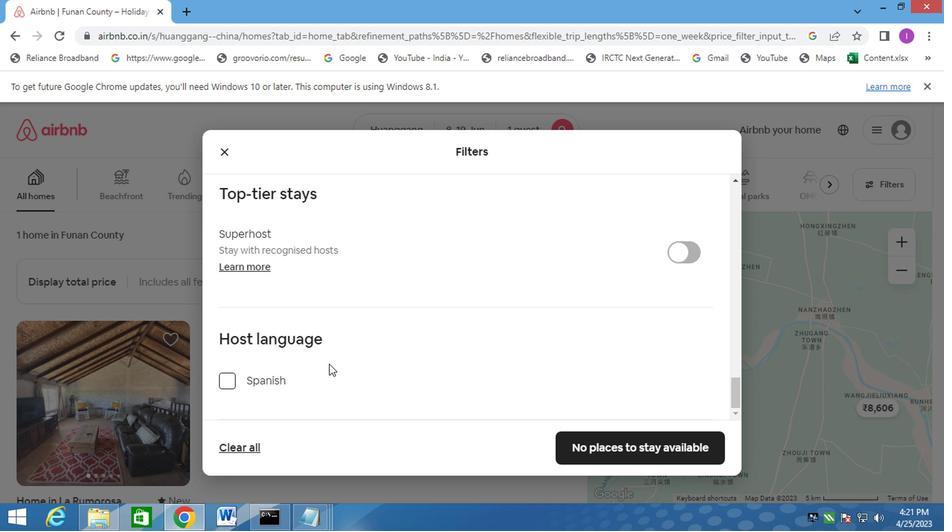 
Action: Mouse moved to (328, 358)
Screenshot: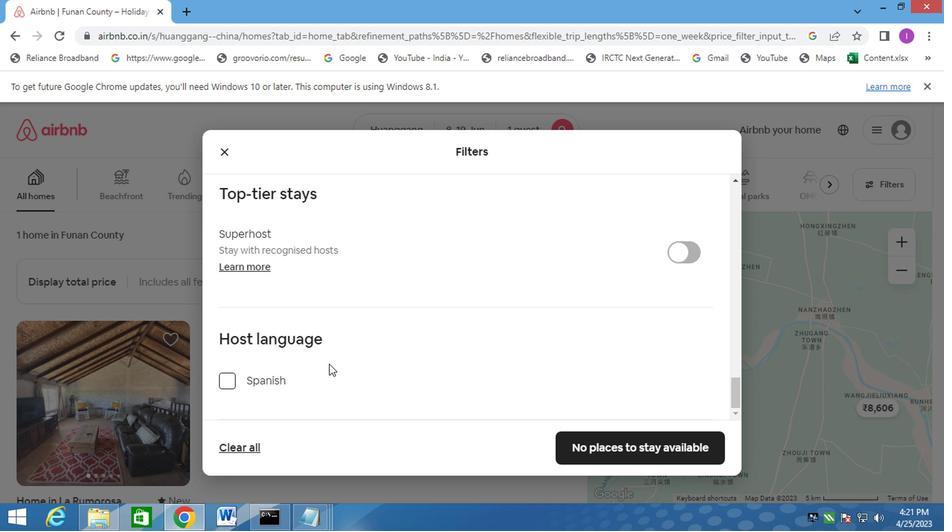 
Action: Mouse scrolled (328, 358) with delta (0, 0)
Screenshot: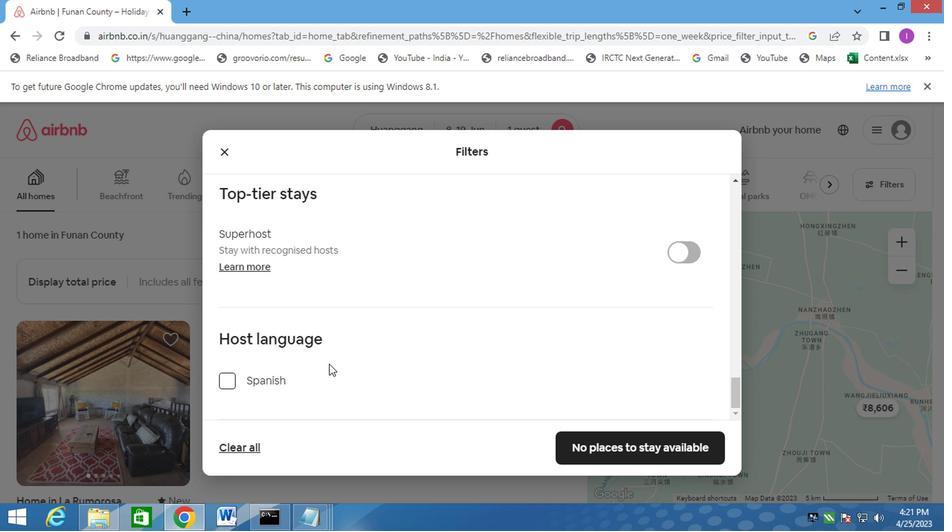 
Action: Mouse moved to (344, 351)
Screenshot: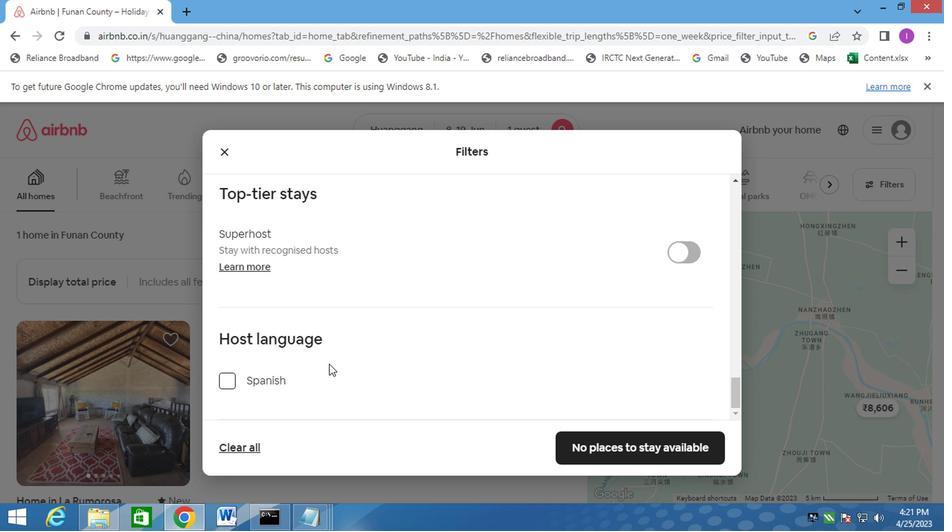 
Action: Mouse scrolled (344, 351) with delta (0, 0)
Screenshot: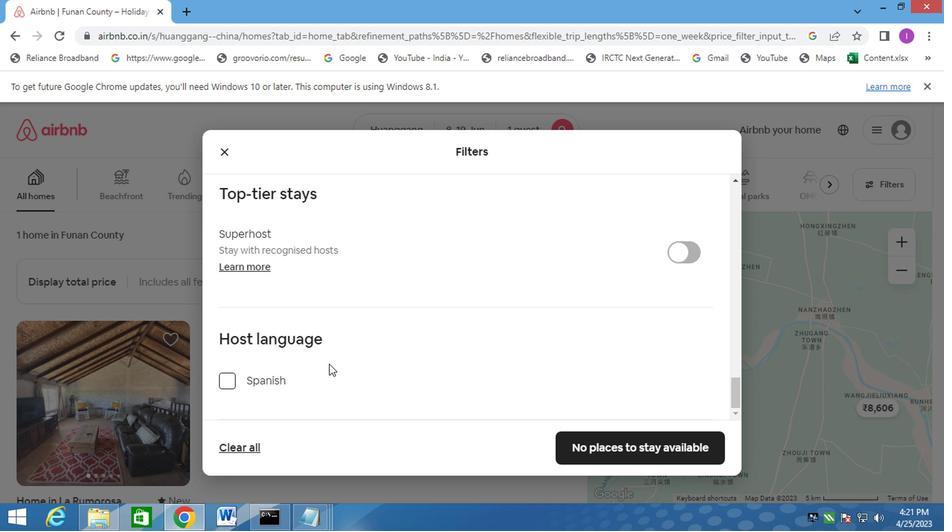 
Action: Mouse moved to (613, 442)
Screenshot: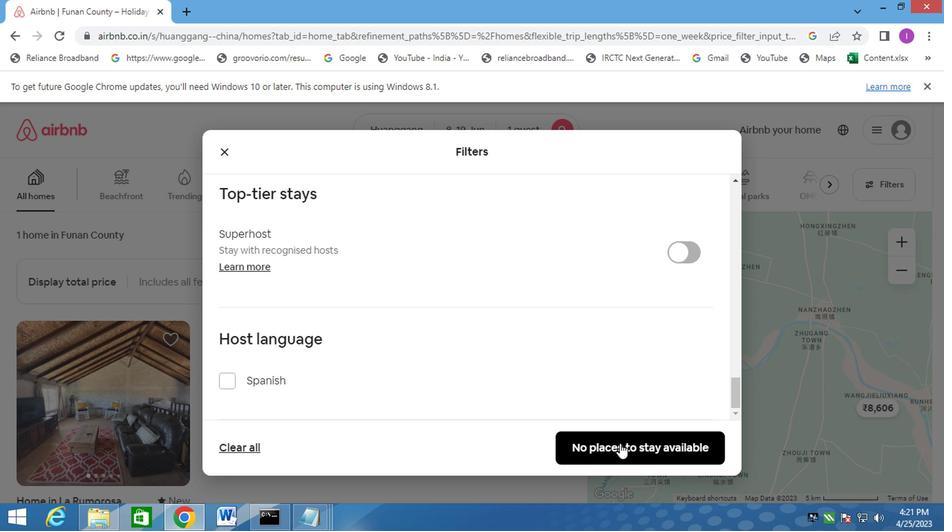 
Action: Mouse pressed left at (613, 442)
Screenshot: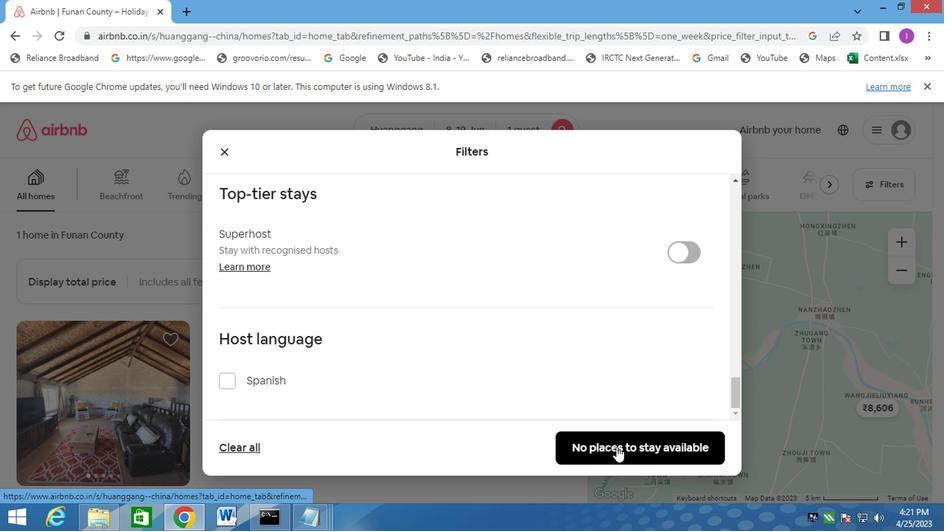 
Action: Mouse moved to (438, 257)
Screenshot: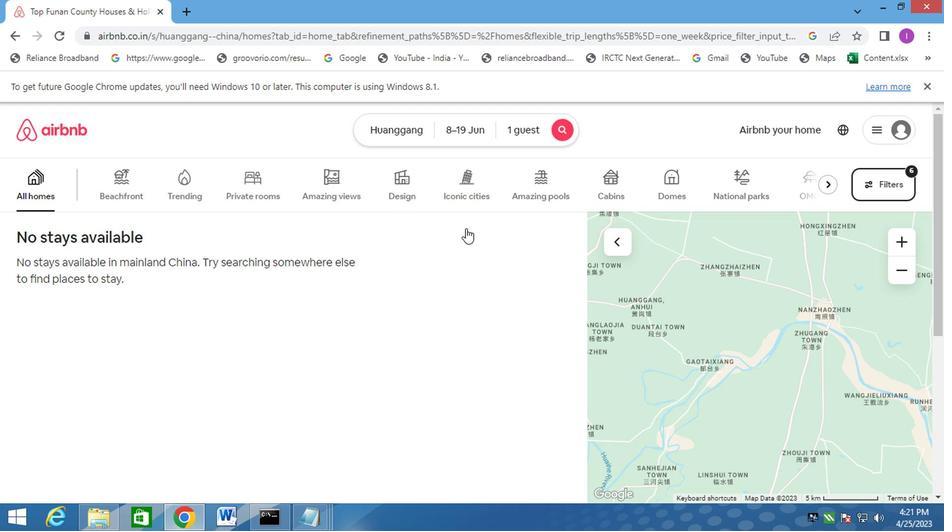 
